 Task: In the Contact  MiaTaylor31@bloomingdales.com, schedule and save the meeting with title: 'Collaborative Discussion', Select date: '1 September, 2023', select start time: 12:00:PM. Add location in person New York with meeting description: Kindly join this meeting to understand Product Demo and Service Presentation.. Logged in from softage.1@softage.net
Action: Mouse moved to (107, 74)
Screenshot: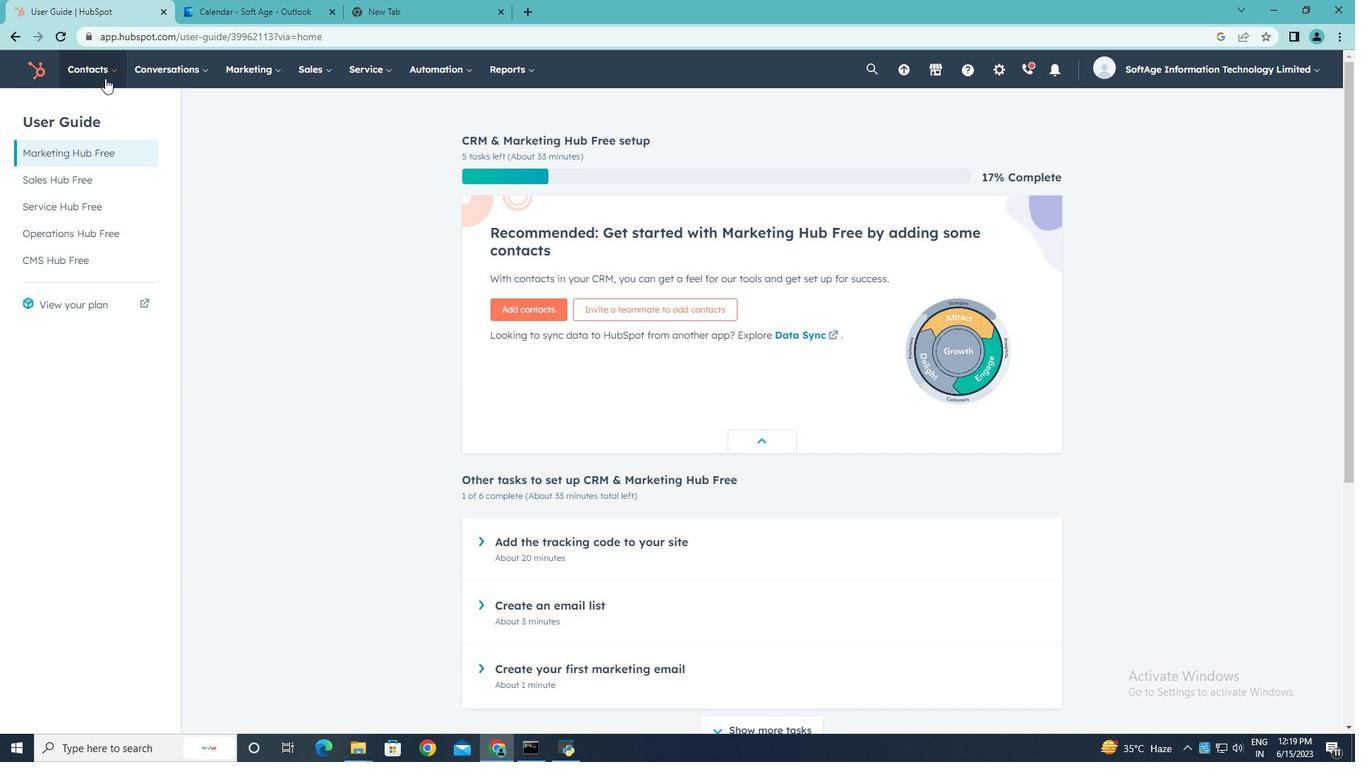 
Action: Mouse pressed left at (107, 74)
Screenshot: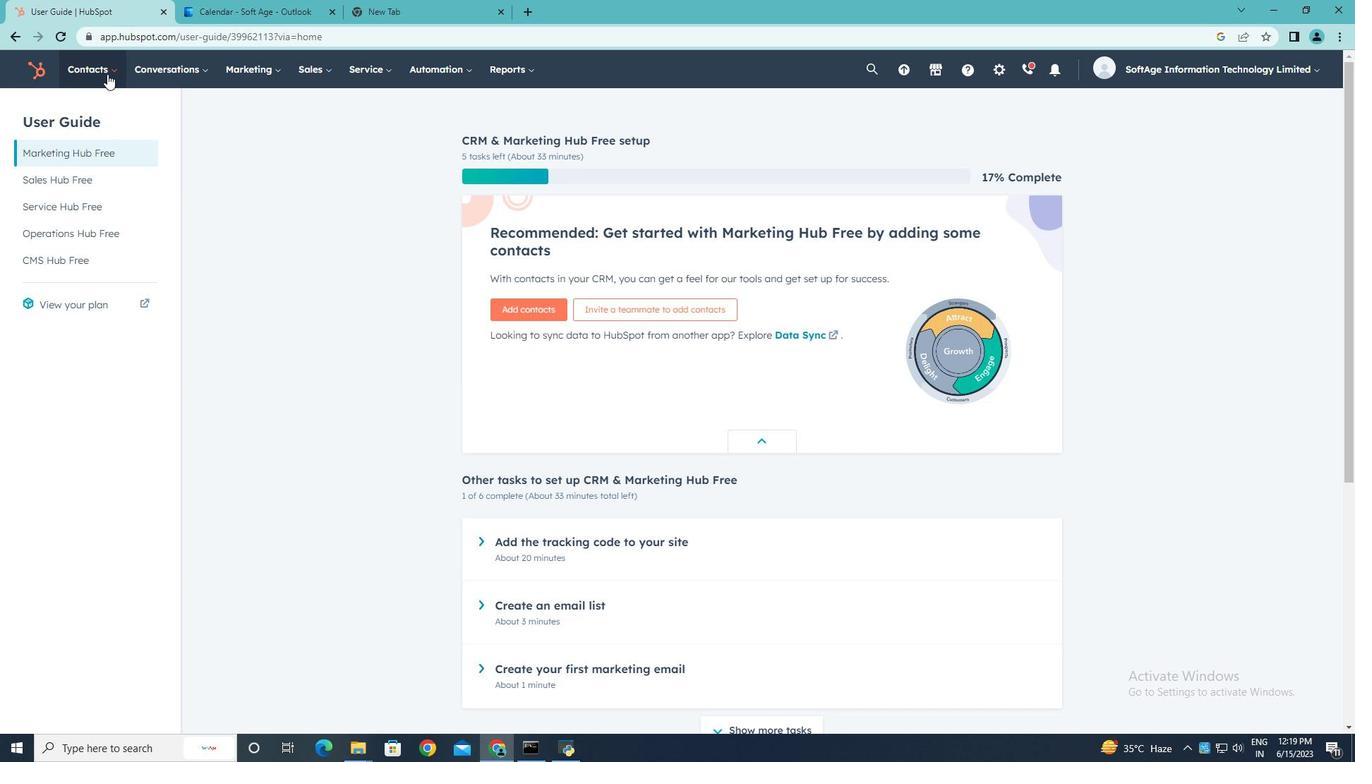 
Action: Mouse moved to (100, 114)
Screenshot: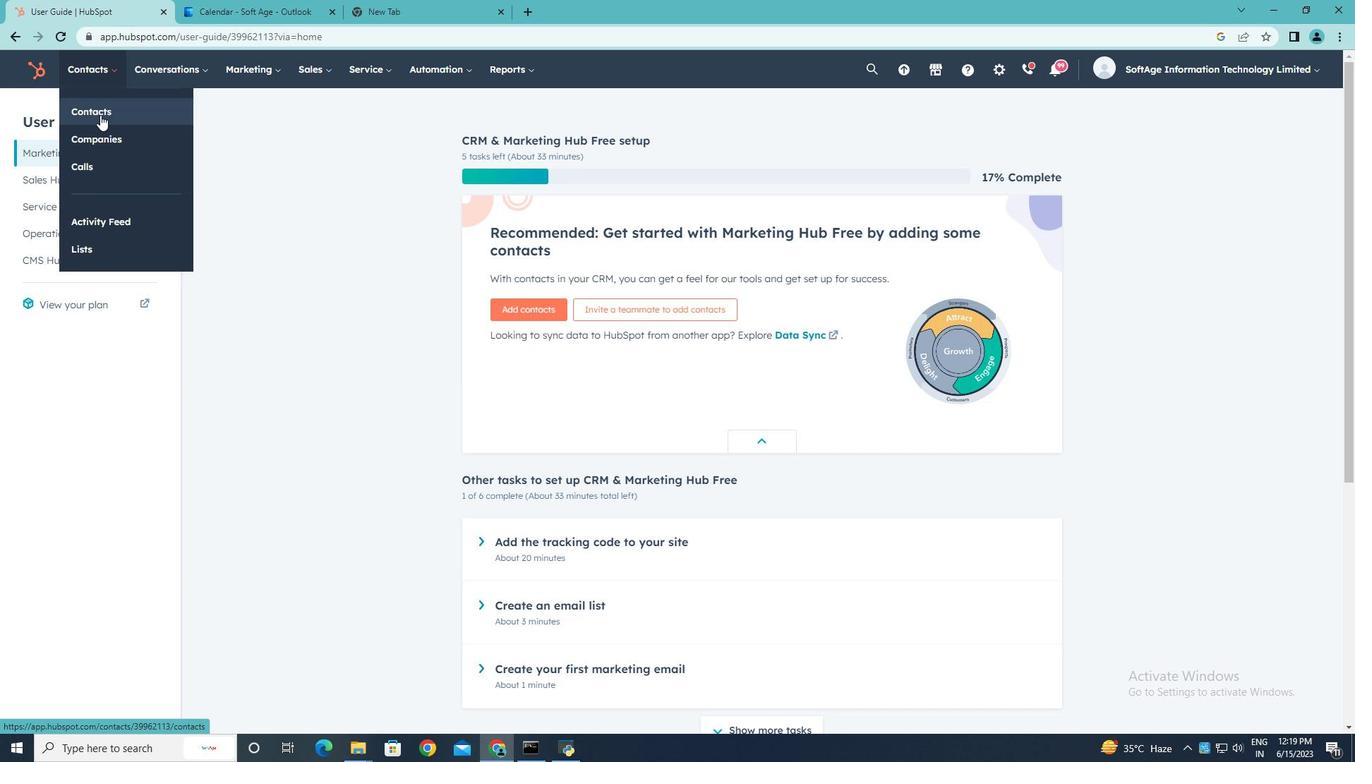 
Action: Mouse pressed left at (100, 114)
Screenshot: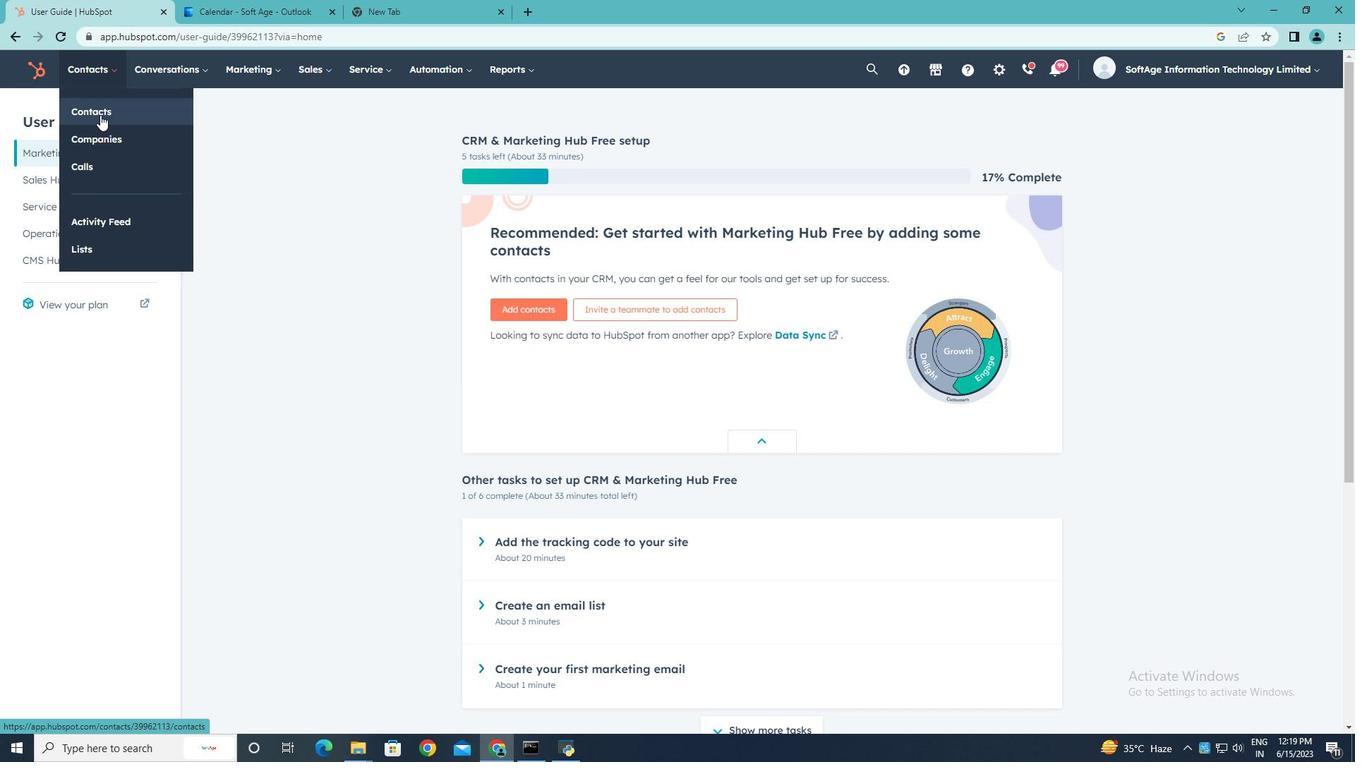 
Action: Mouse moved to (84, 229)
Screenshot: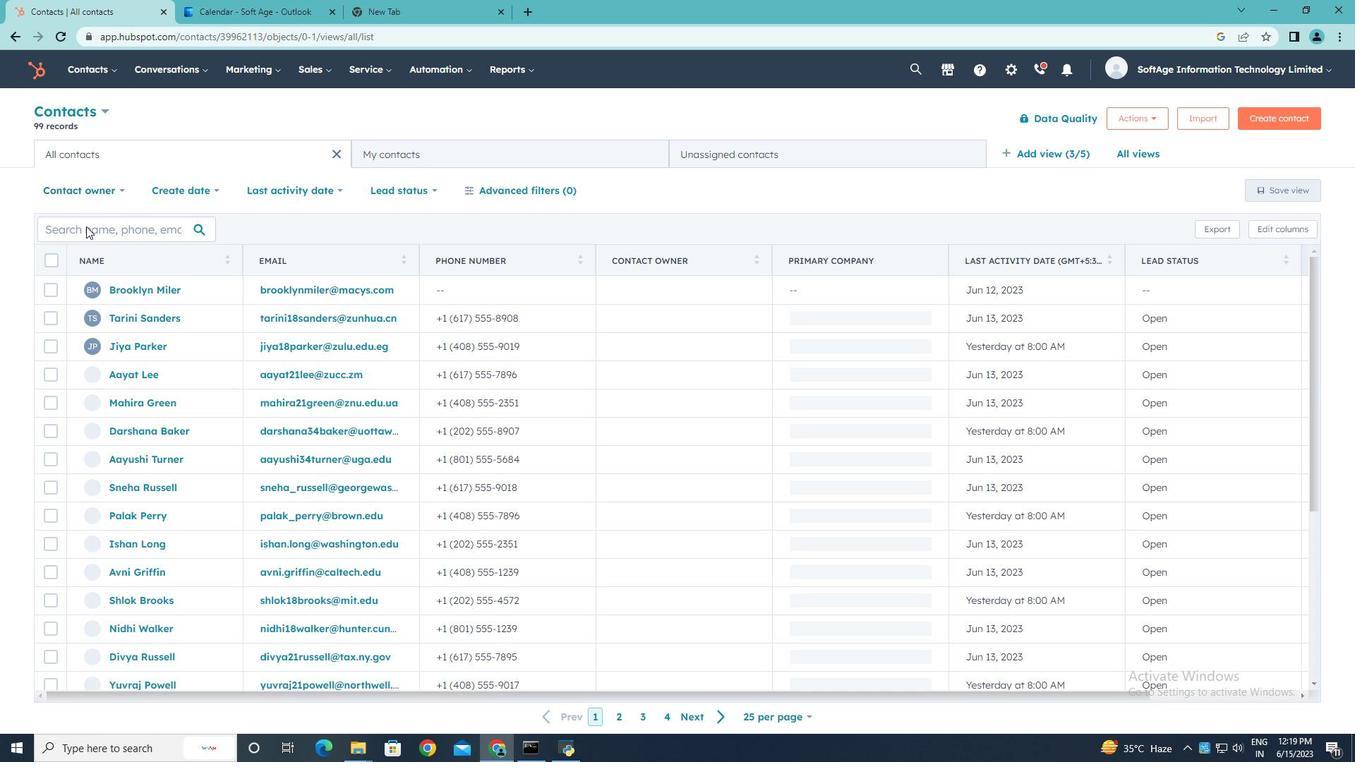 
Action: Mouse pressed left at (84, 229)
Screenshot: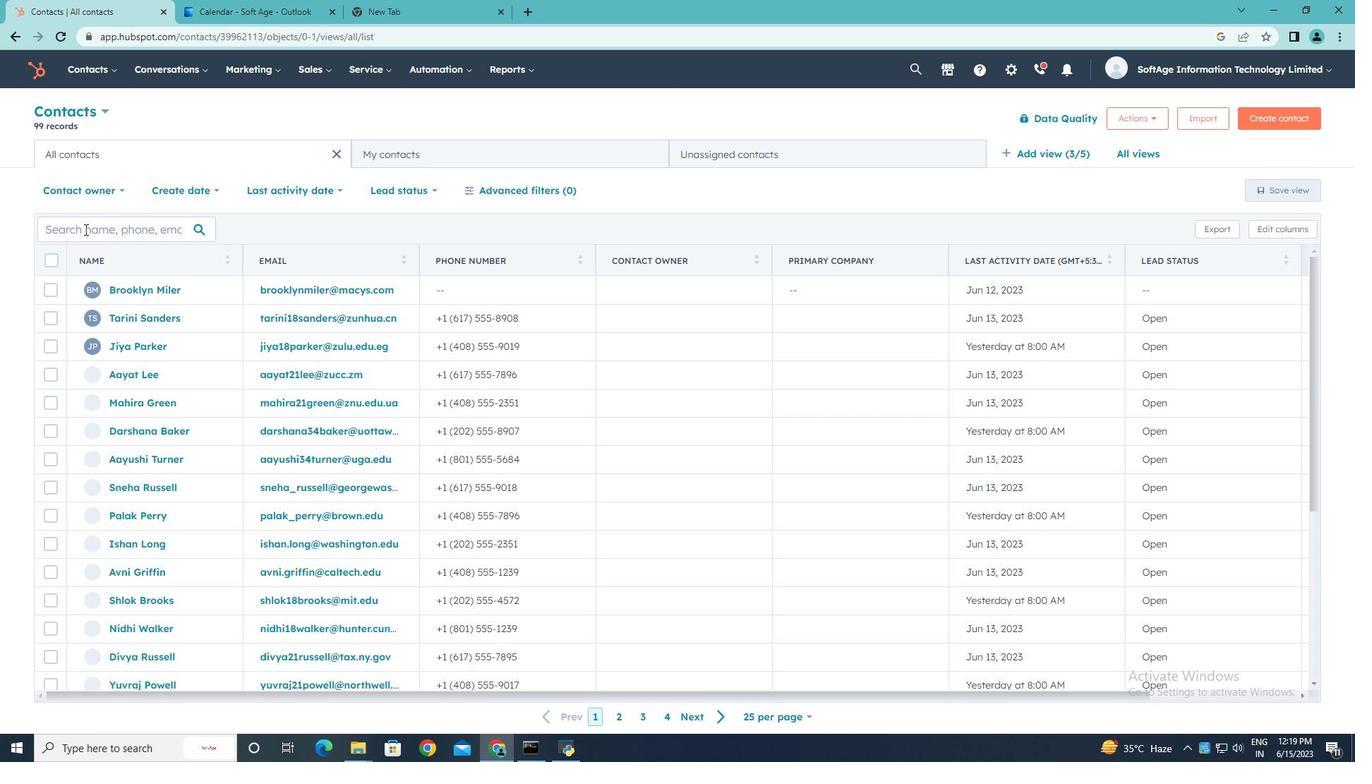 
Action: Mouse moved to (84, 229)
Screenshot: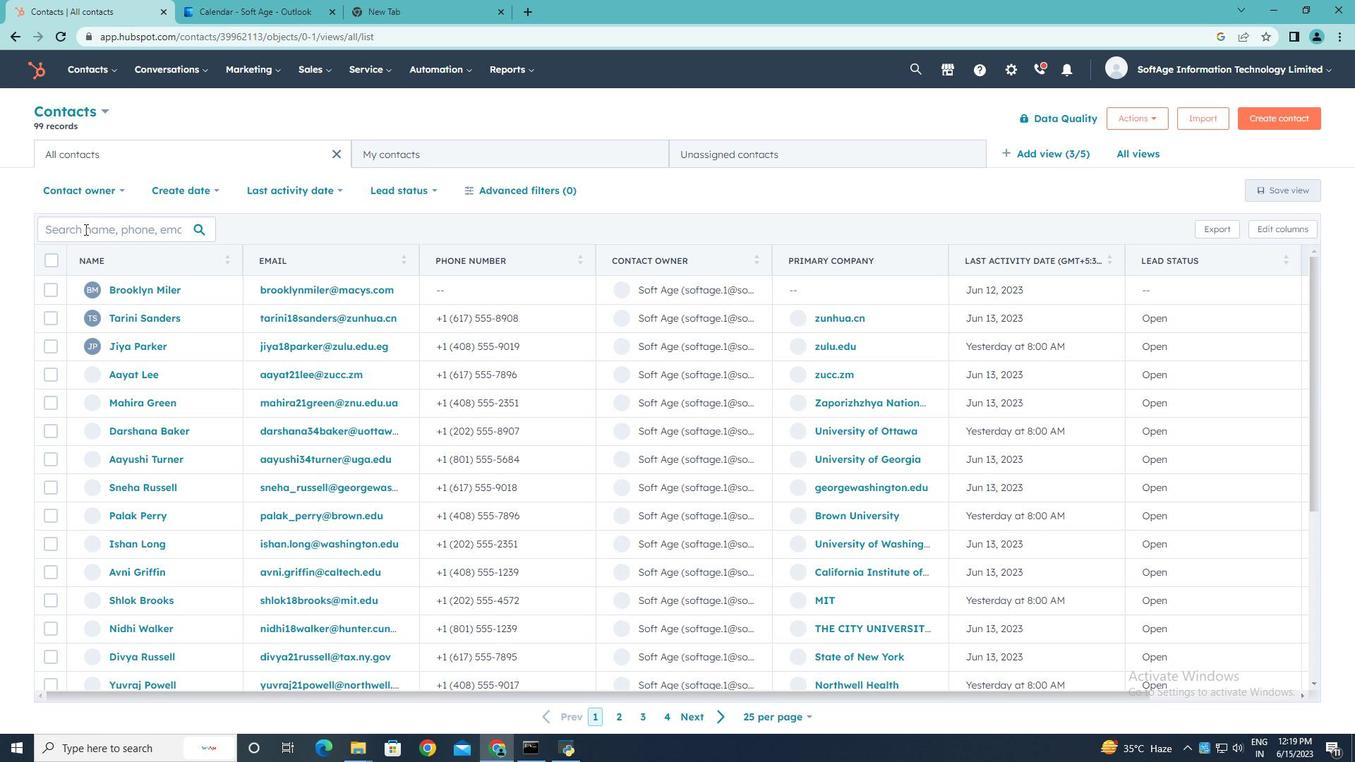 
Action: Key pressed <Key.shift>Mia<Key.shift><Key.shift><Key.shift><Key.shift><Key.shift>Taylor31<Key.shift>@bloomingdales.com
Screenshot: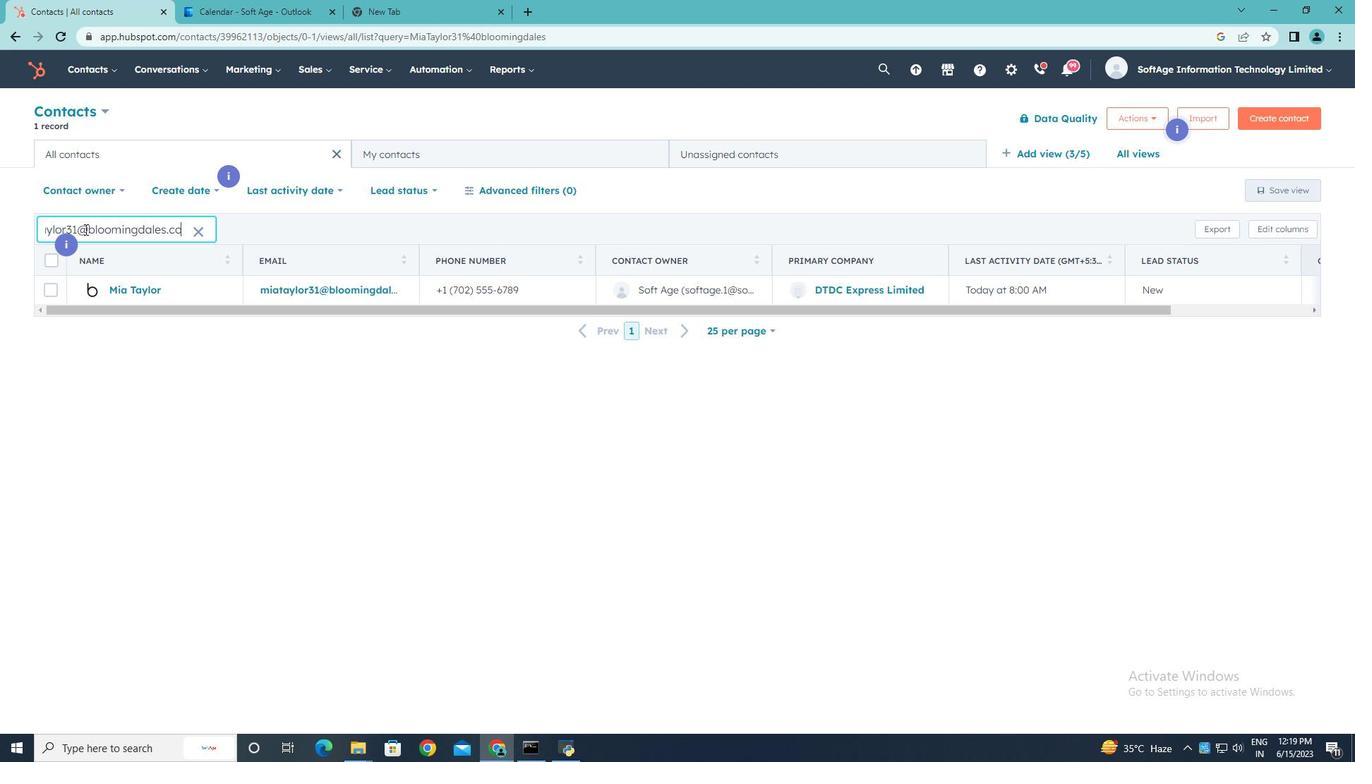 
Action: Mouse moved to (120, 287)
Screenshot: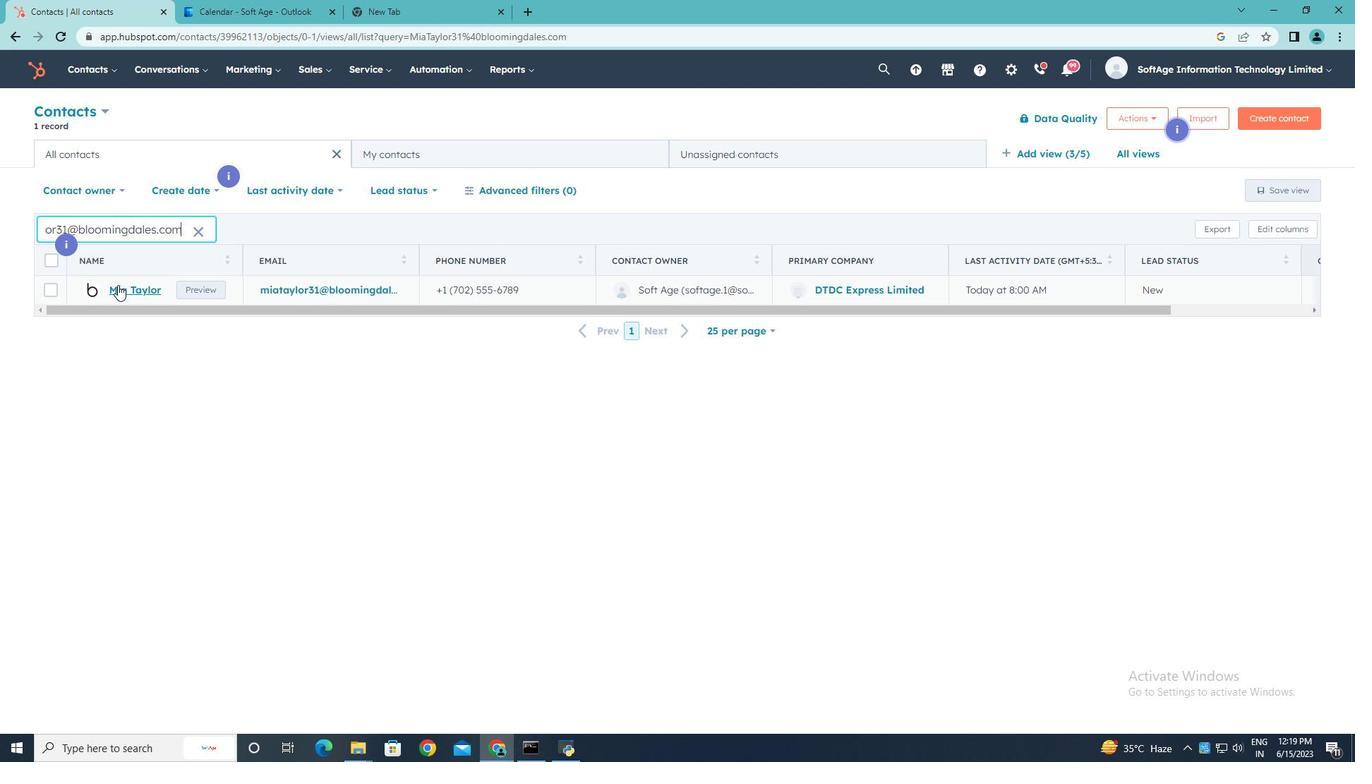 
Action: Mouse pressed left at (120, 287)
Screenshot: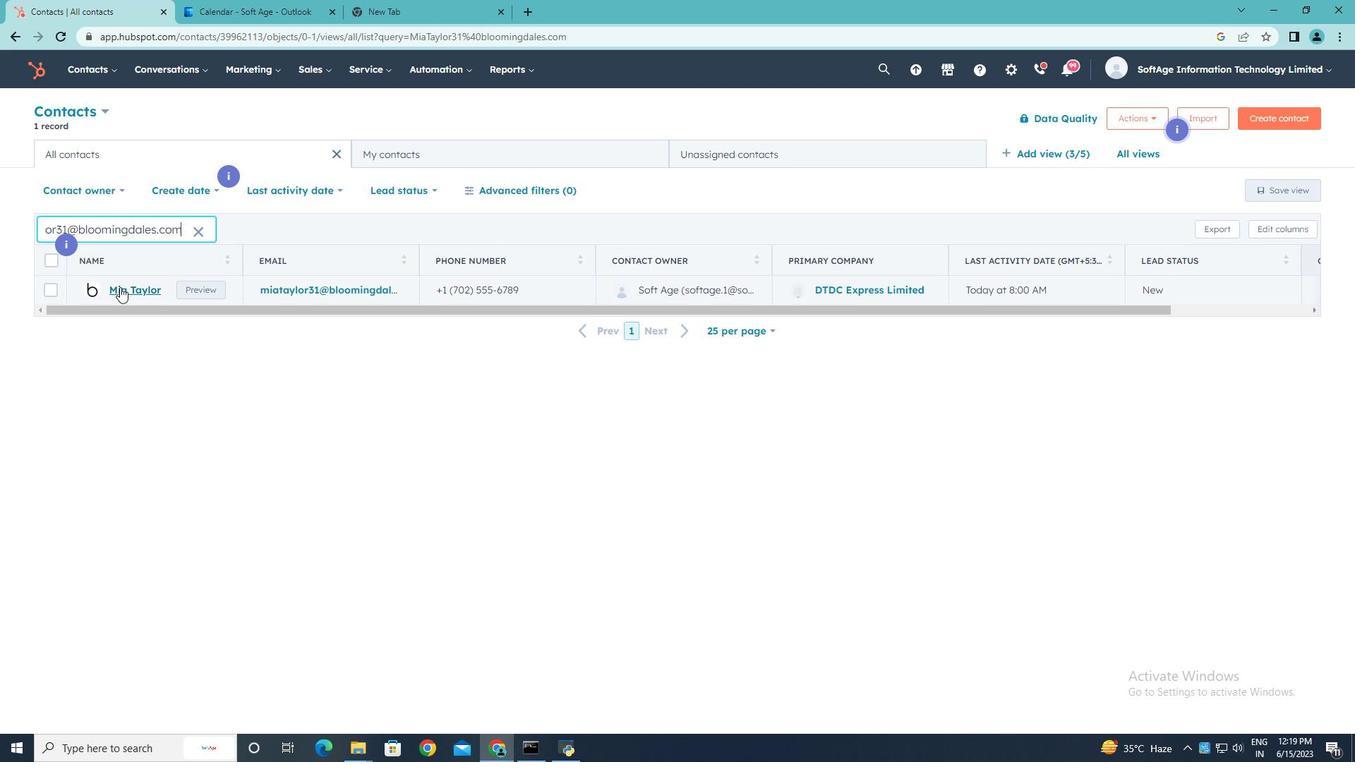 
Action: Mouse moved to (232, 233)
Screenshot: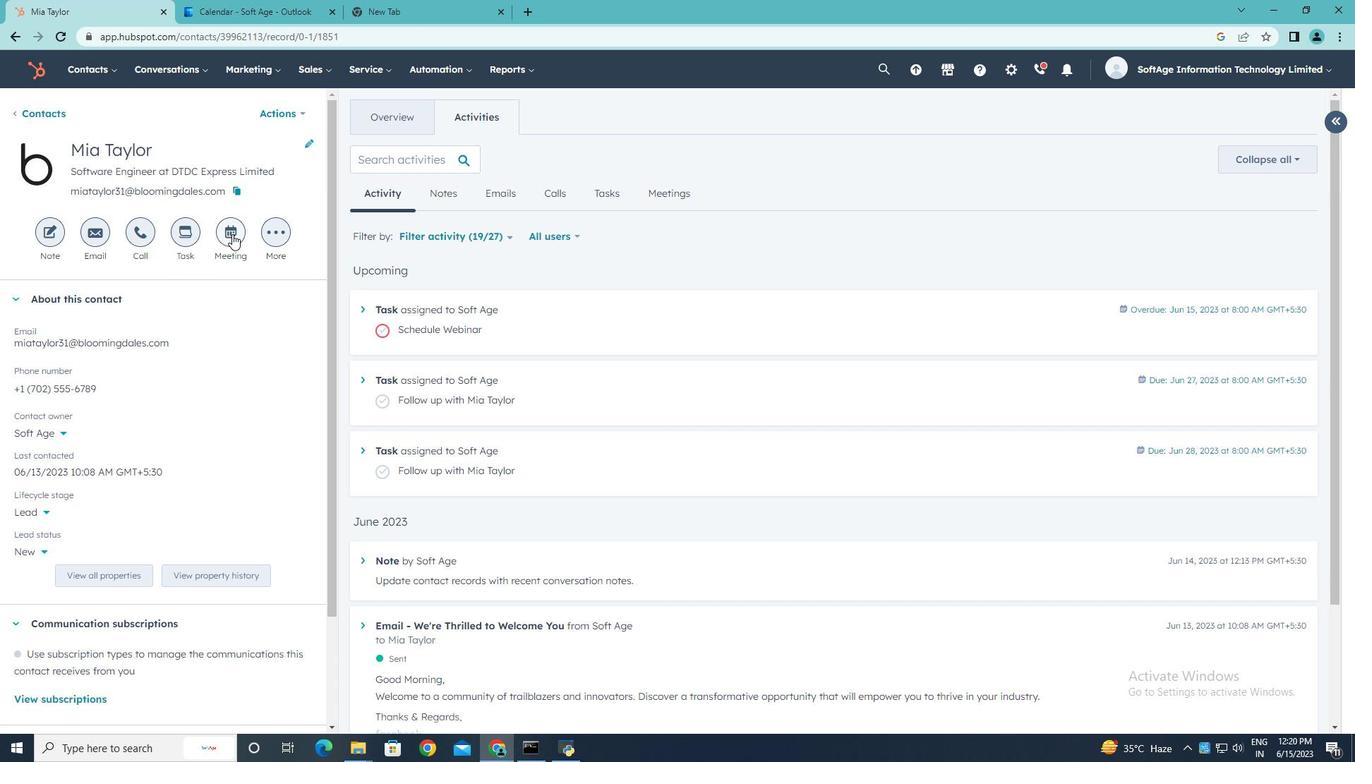 
Action: Mouse pressed left at (232, 233)
Screenshot: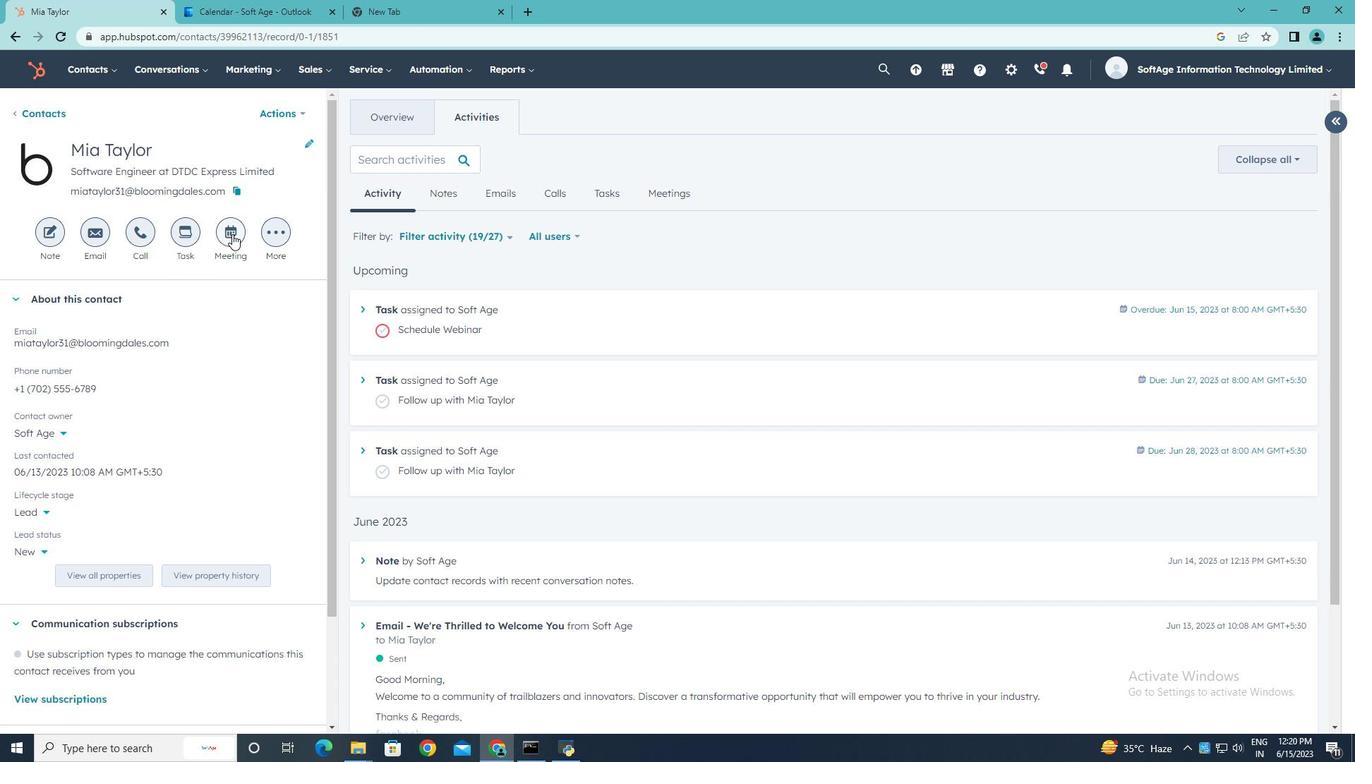 
Action: Mouse moved to (231, 233)
Screenshot: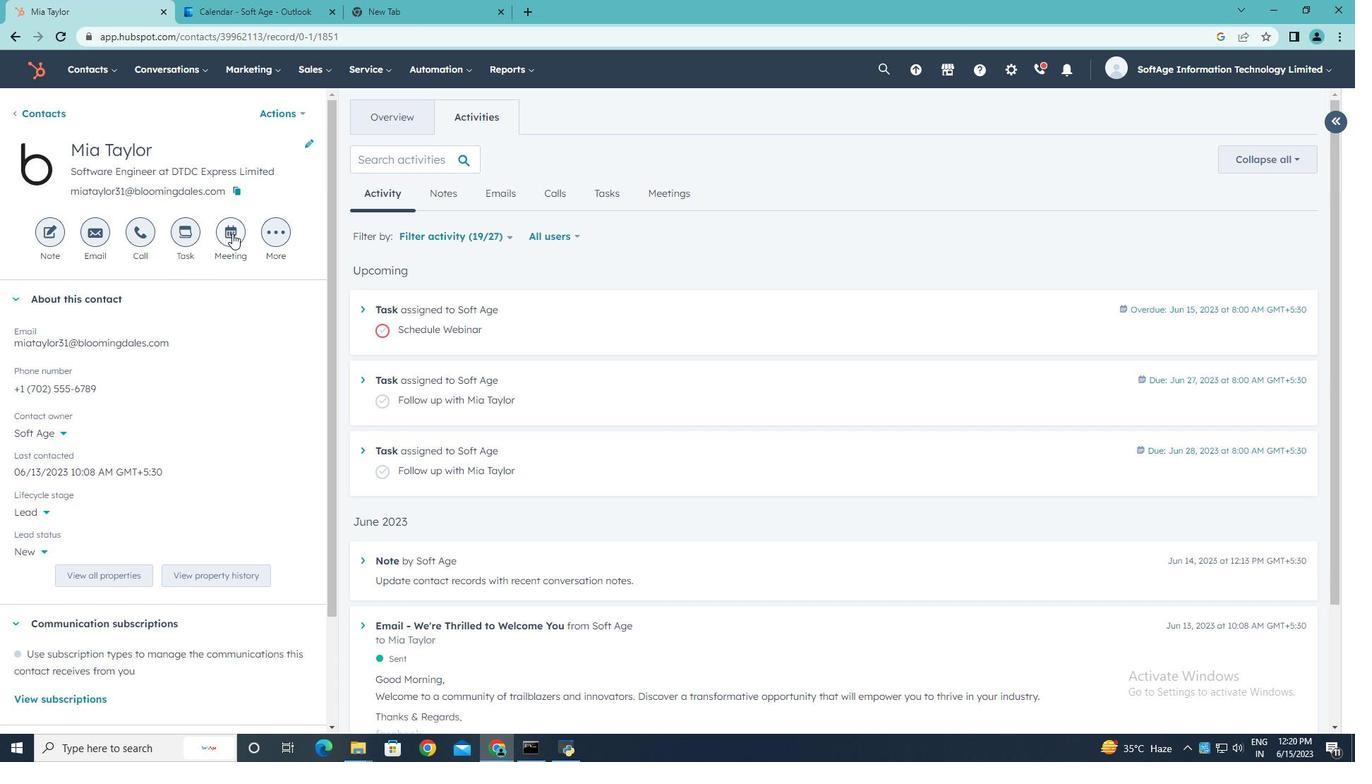 
Action: Key pressed <Key.shift>Collaborative<Key.space><Key.shift>Discussion.
Screenshot: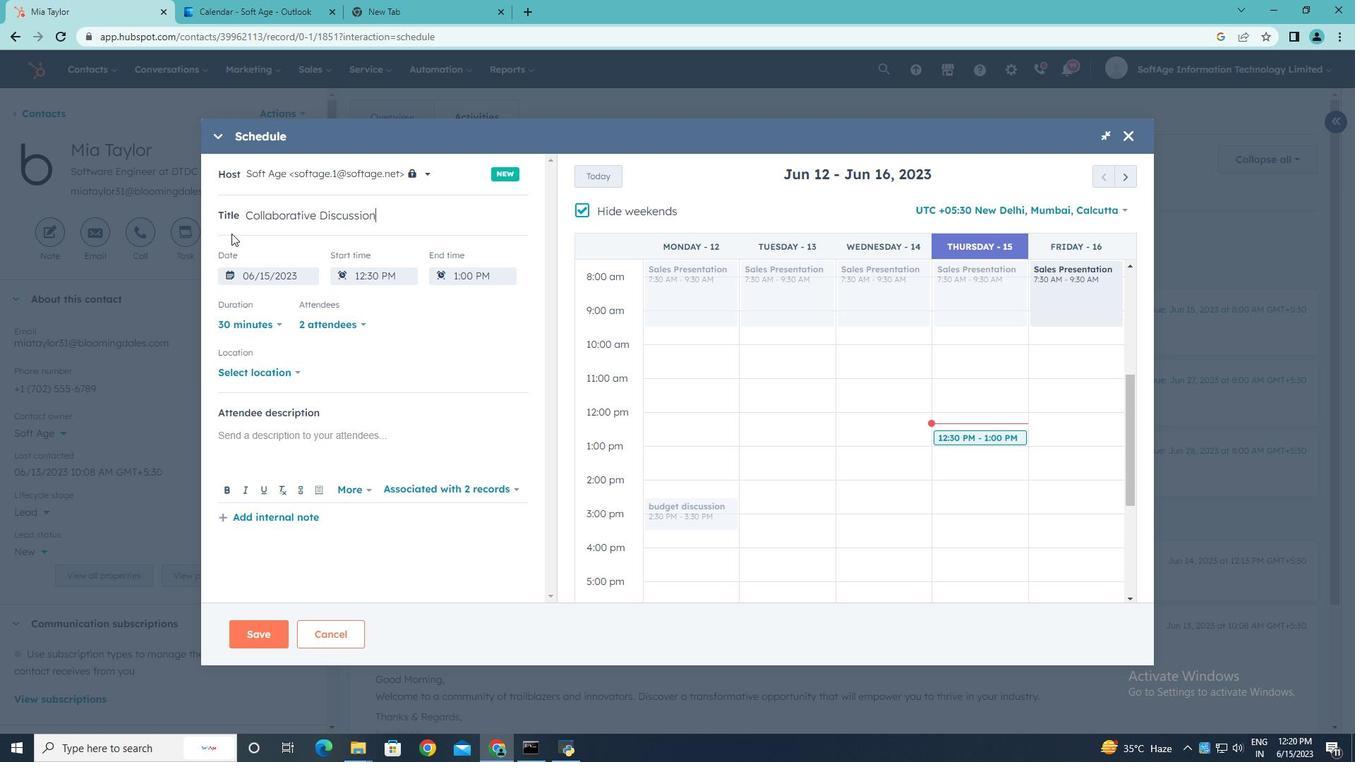 
Action: Mouse moved to (583, 213)
Screenshot: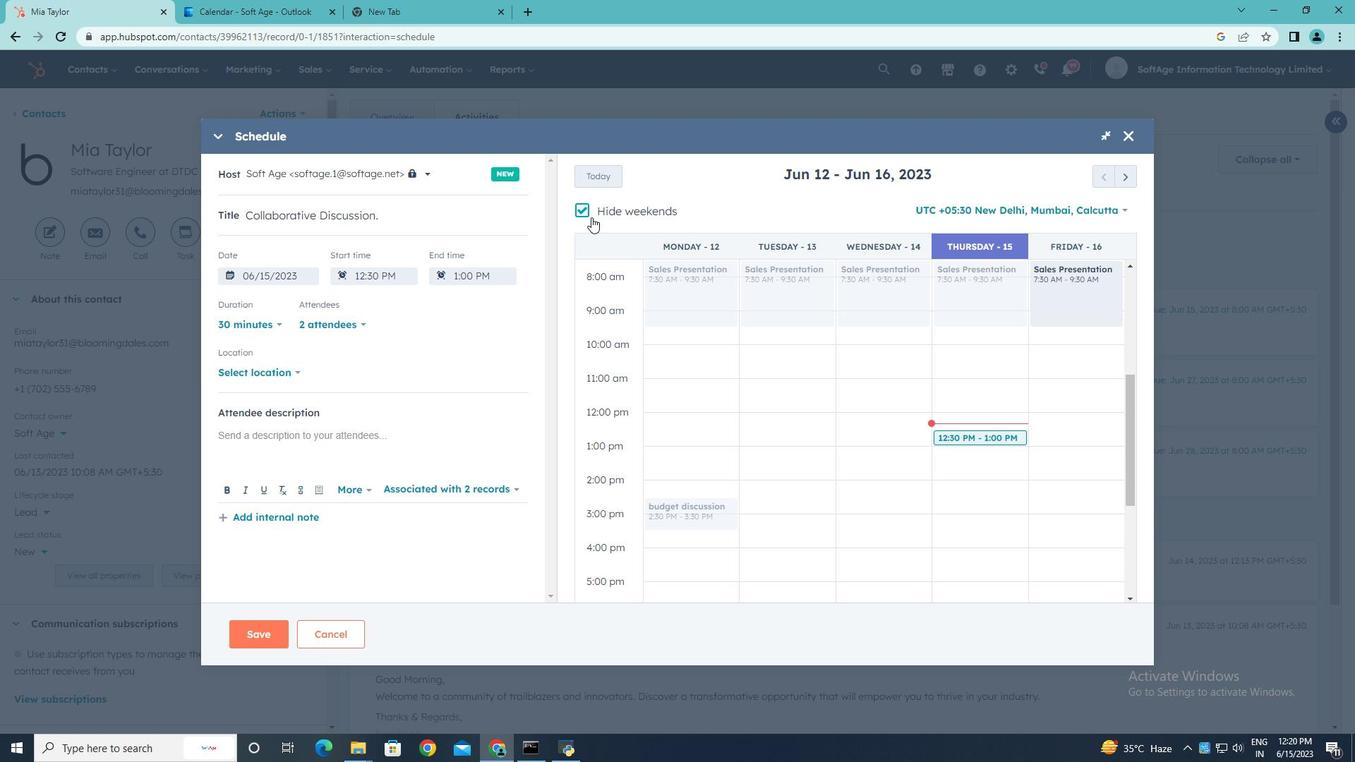 
Action: Mouse pressed left at (583, 213)
Screenshot: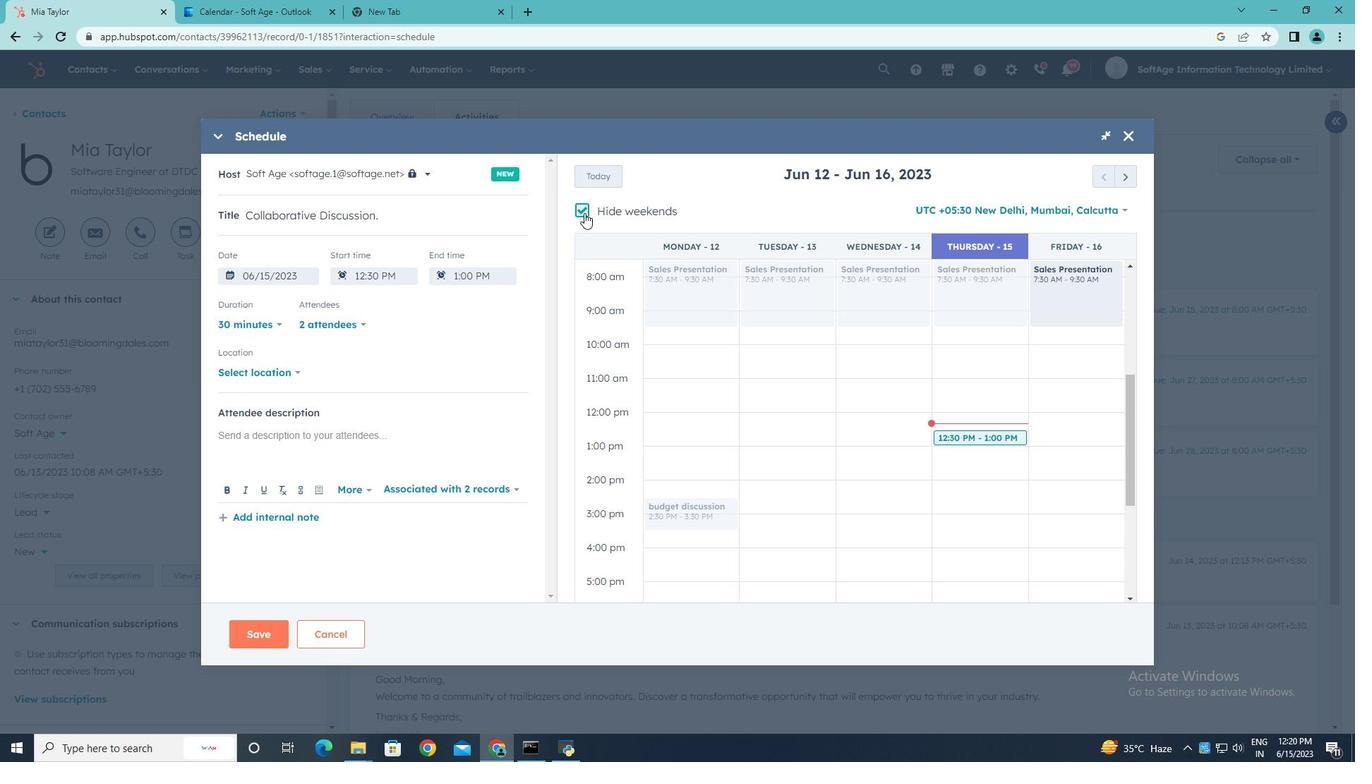 
Action: Mouse moved to (1124, 177)
Screenshot: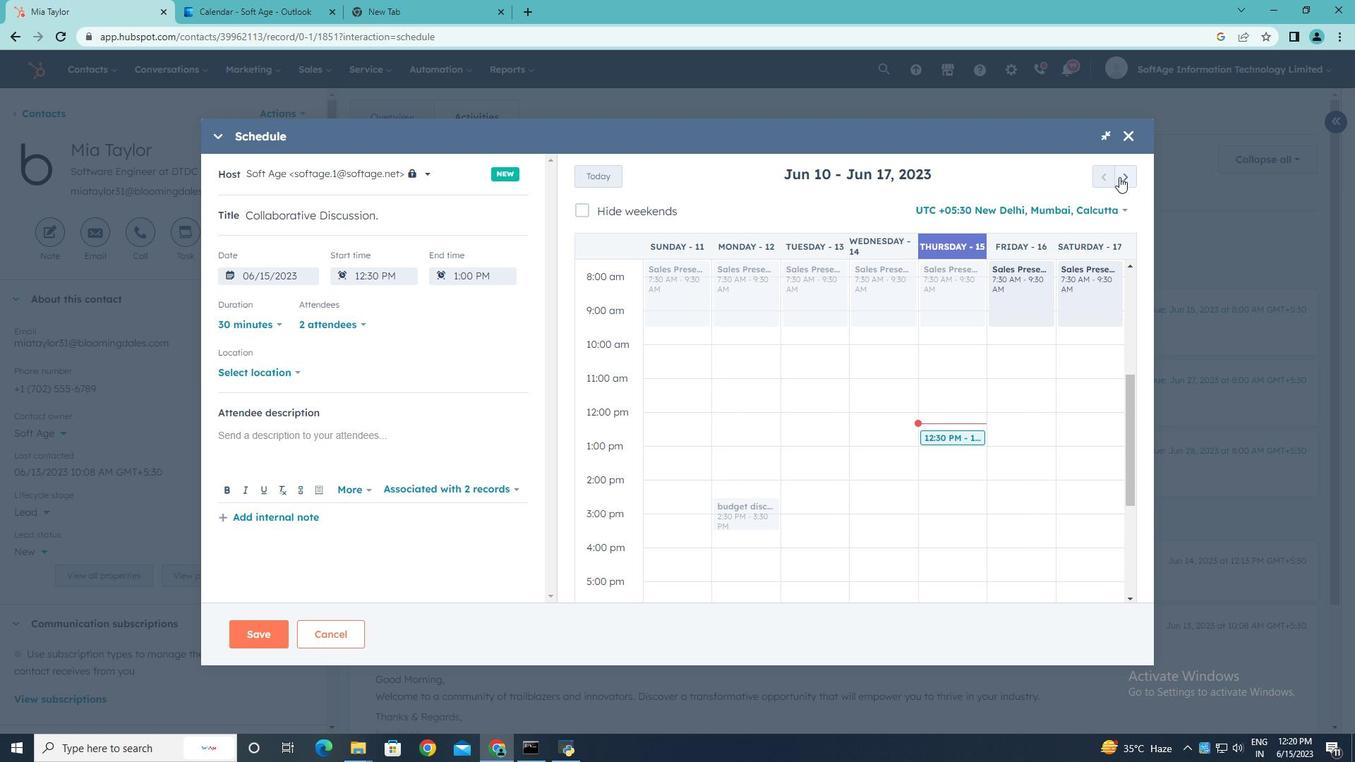 
Action: Mouse pressed left at (1124, 177)
Screenshot: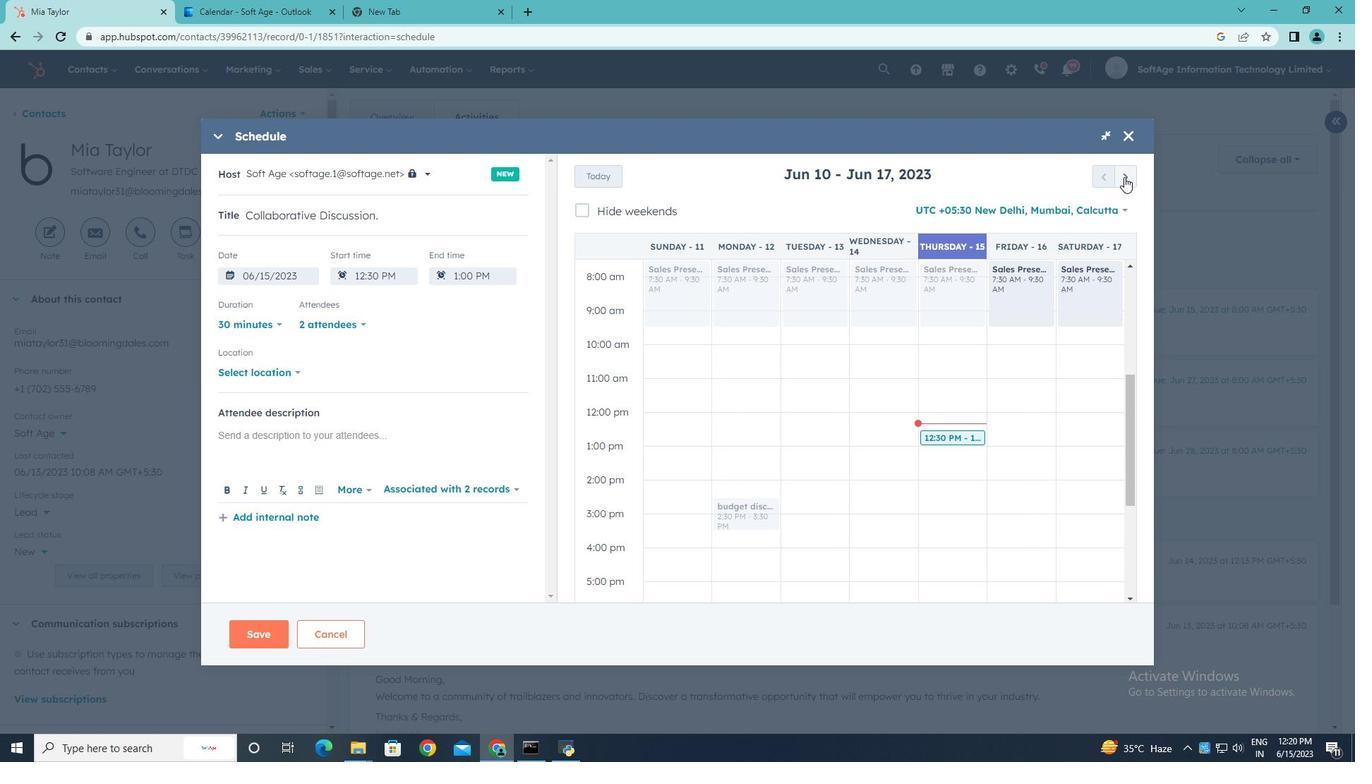 
Action: Mouse pressed left at (1124, 177)
Screenshot: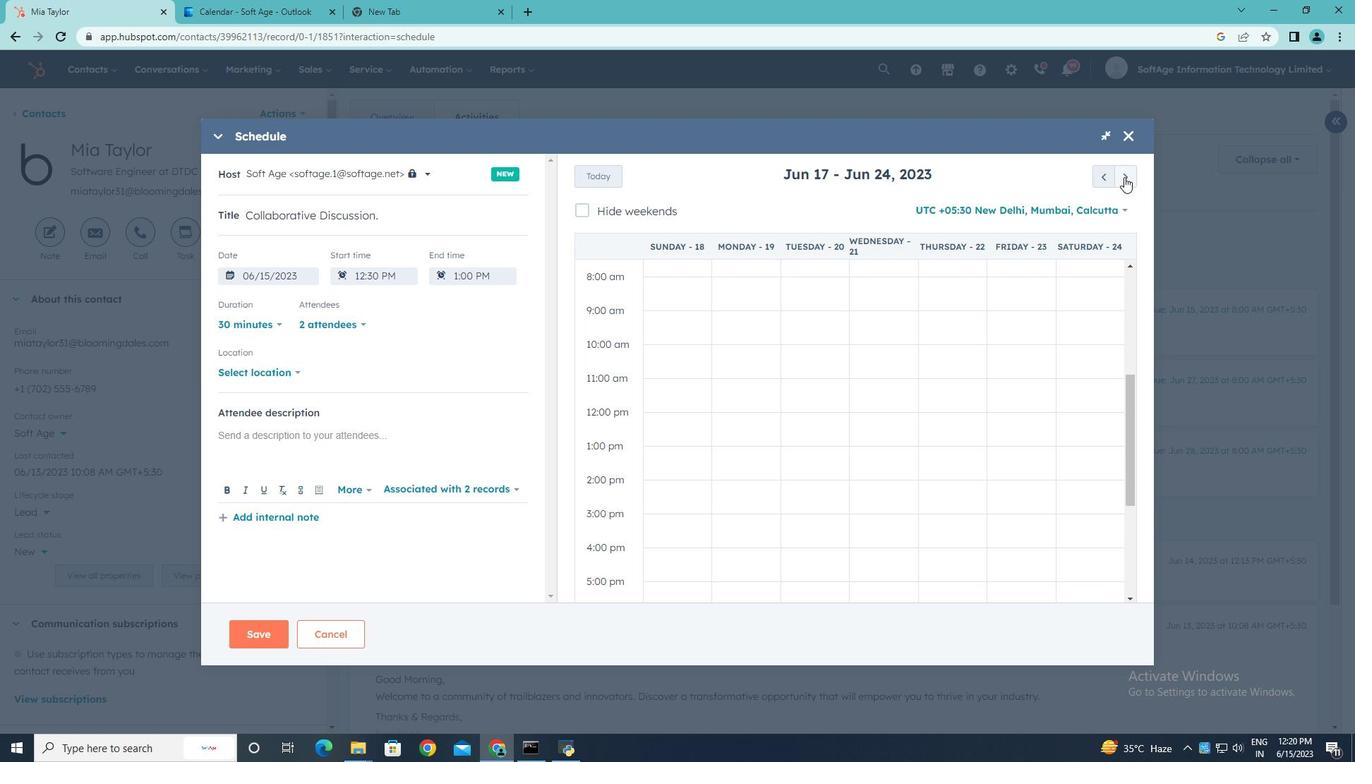 
Action: Mouse pressed left at (1124, 177)
Screenshot: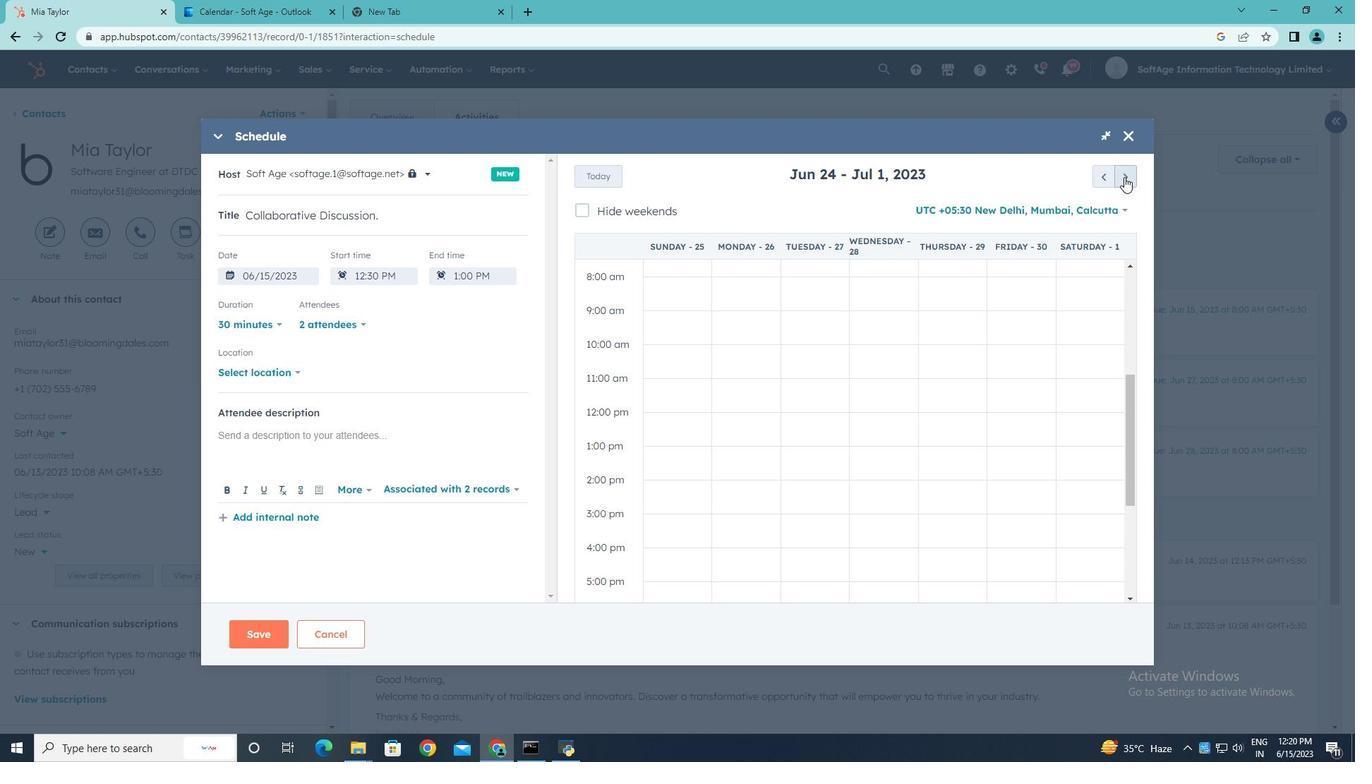 
Action: Mouse pressed left at (1124, 177)
Screenshot: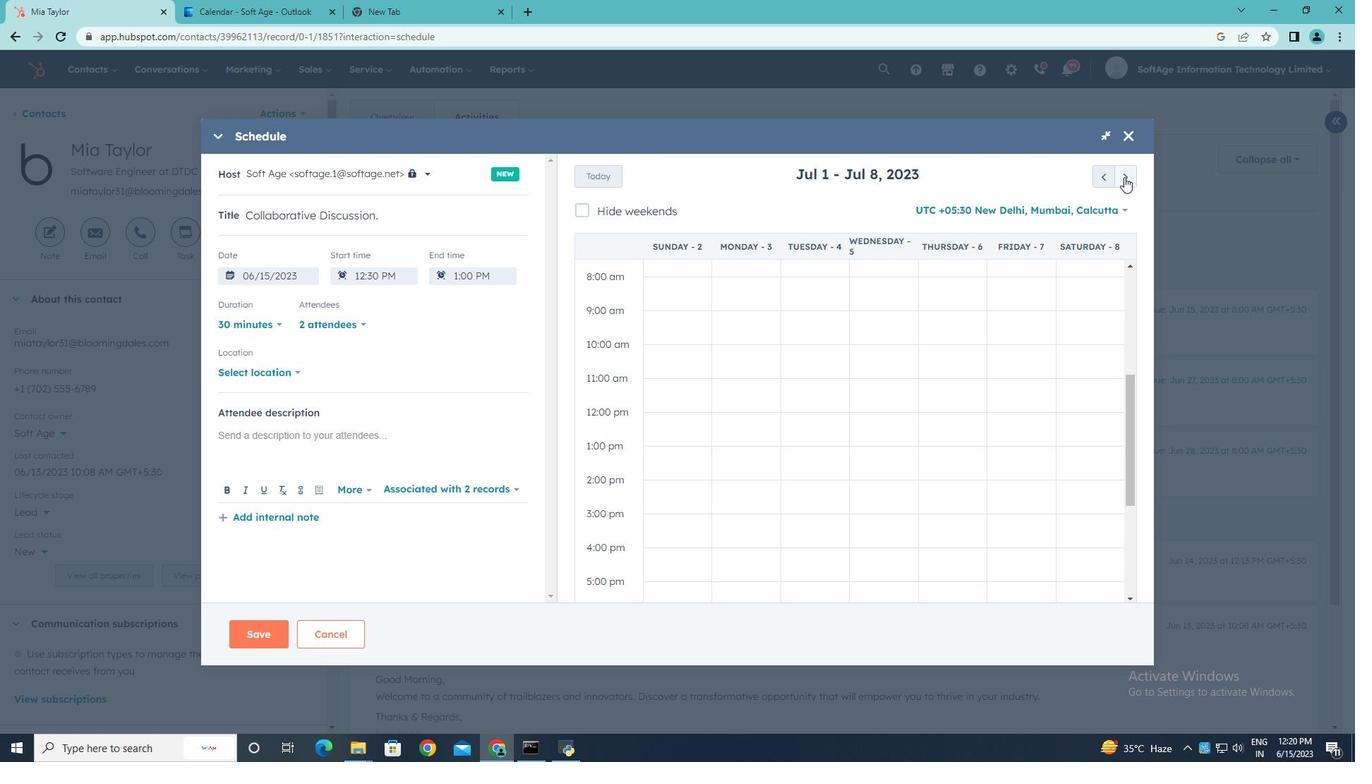 
Action: Mouse pressed left at (1124, 177)
Screenshot: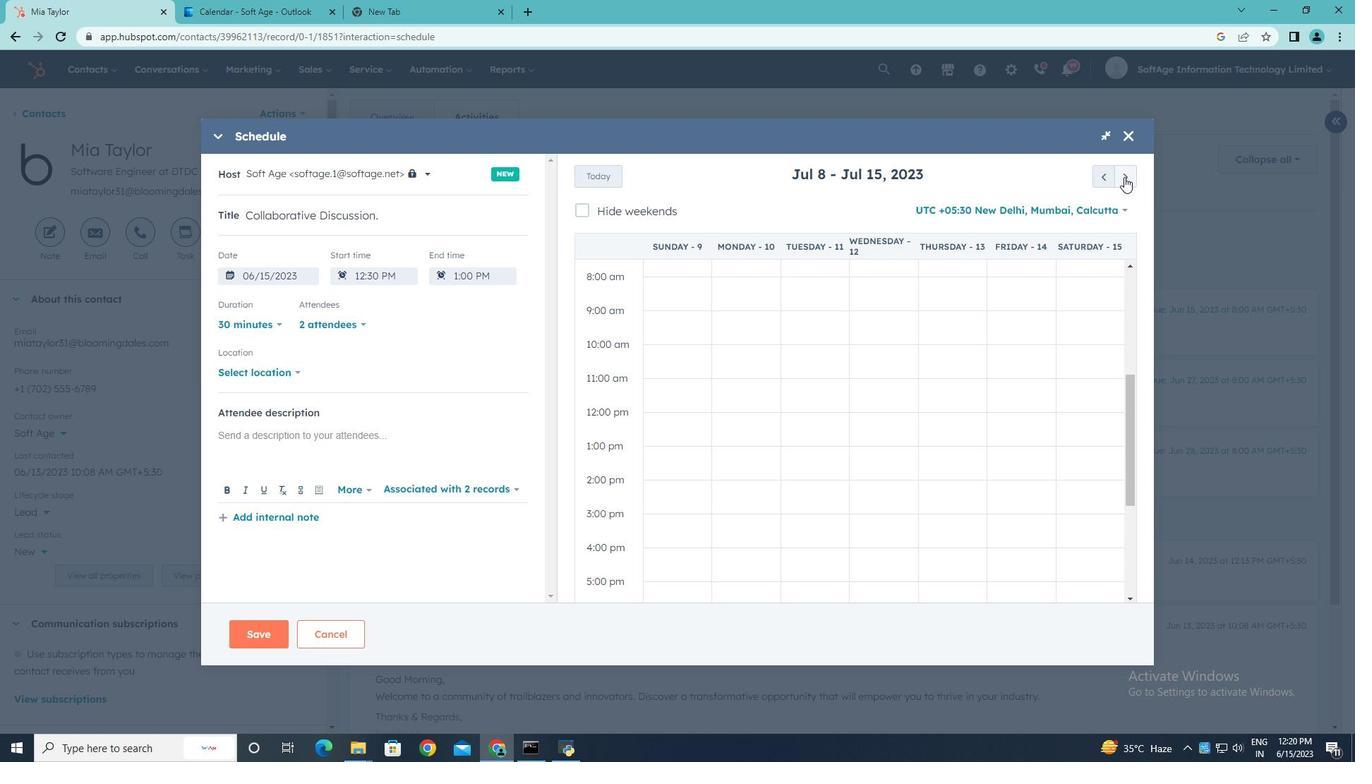 
Action: Mouse pressed left at (1124, 177)
Screenshot: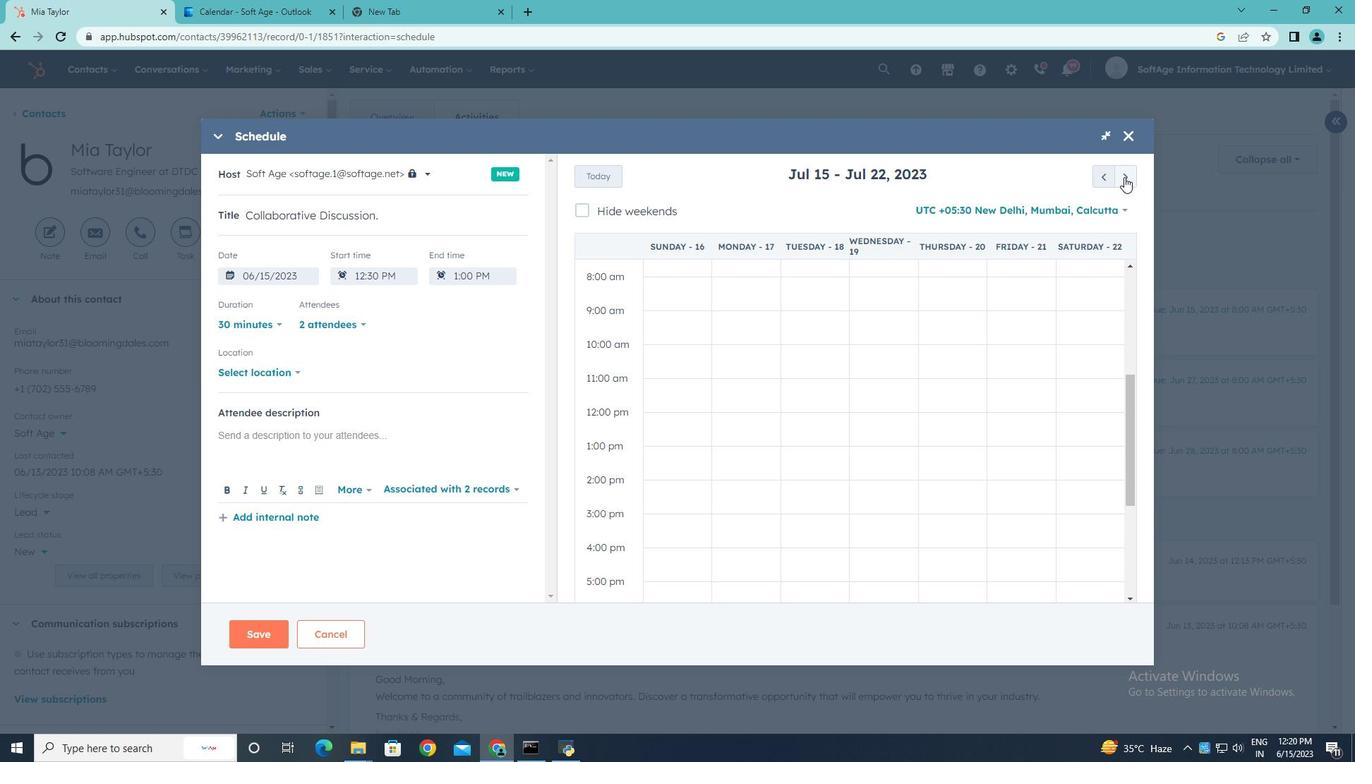
Action: Mouse pressed left at (1124, 177)
Screenshot: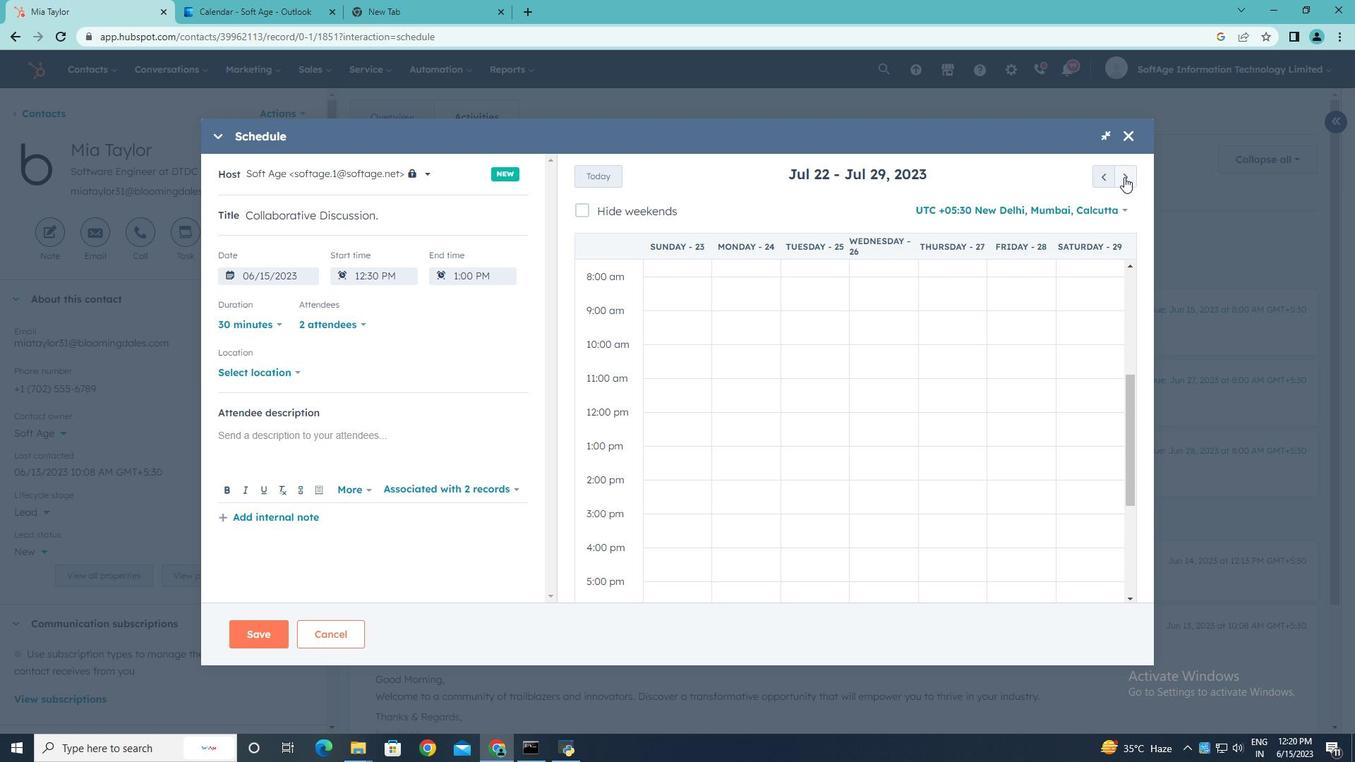 
Action: Mouse pressed left at (1124, 177)
Screenshot: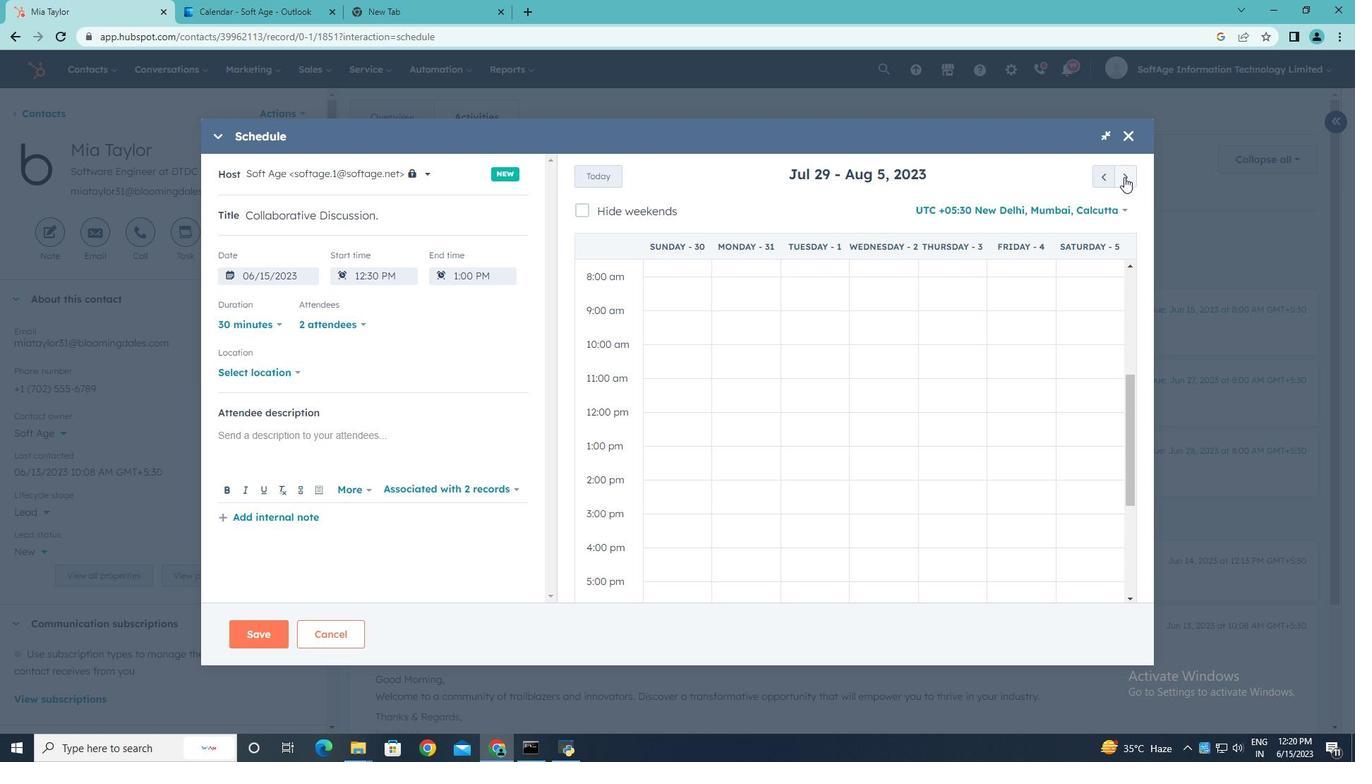 
Action: Mouse pressed left at (1124, 177)
Screenshot: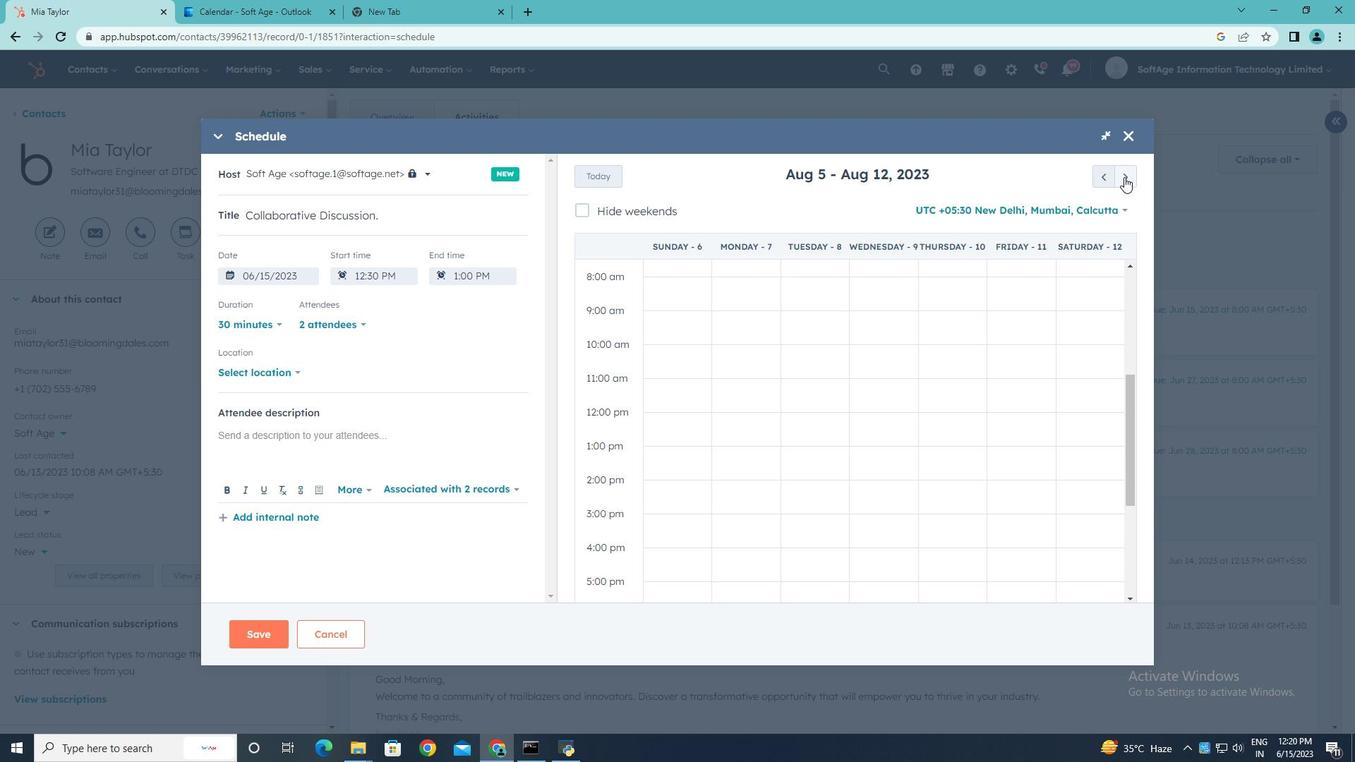 
Action: Mouse pressed left at (1124, 177)
Screenshot: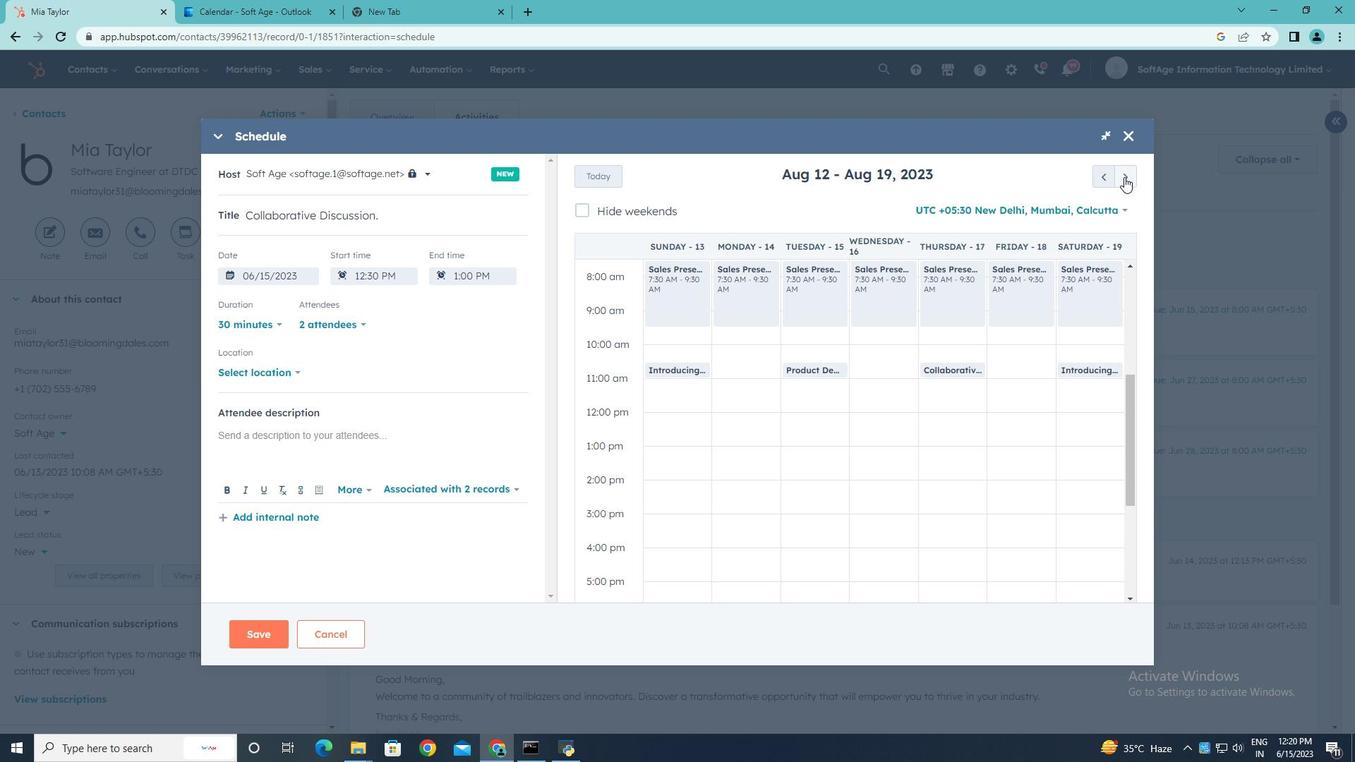 
Action: Mouse pressed left at (1124, 177)
Screenshot: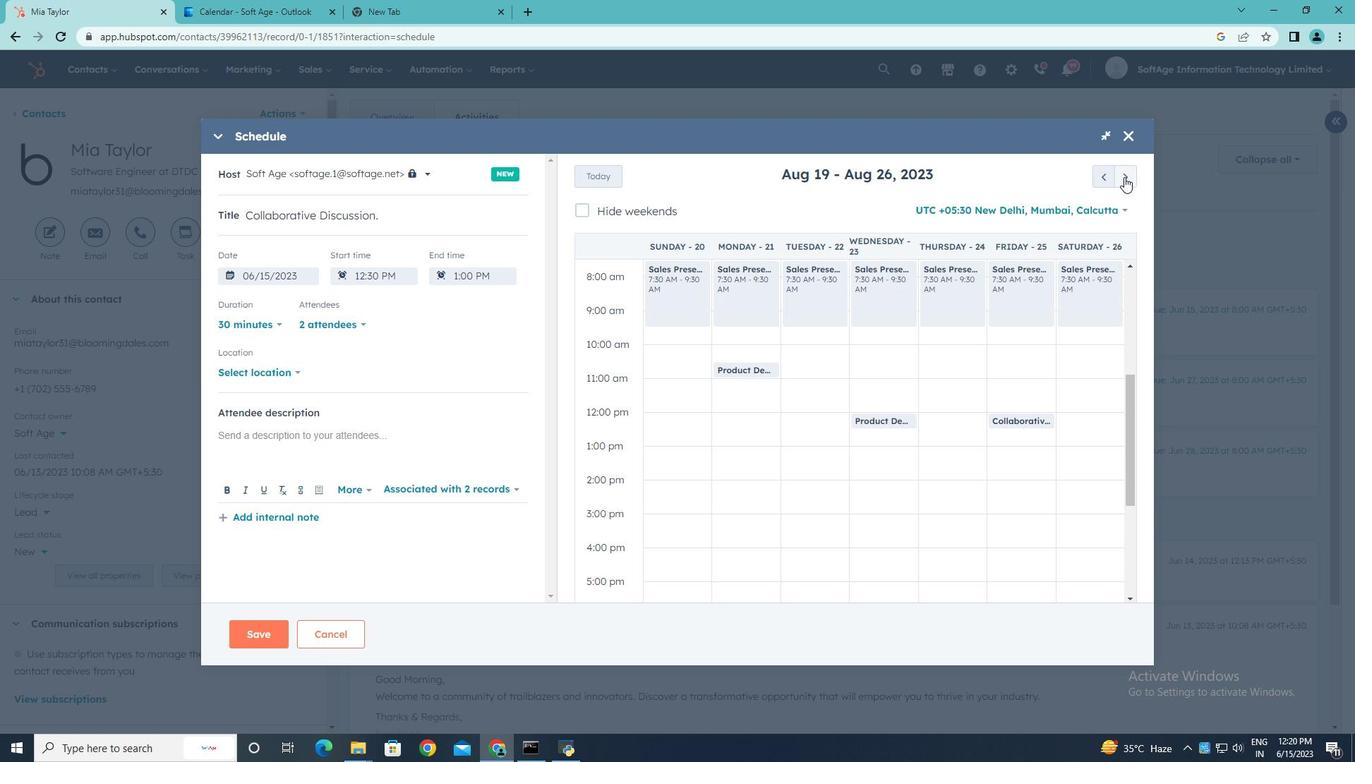 
Action: Mouse moved to (1003, 420)
Screenshot: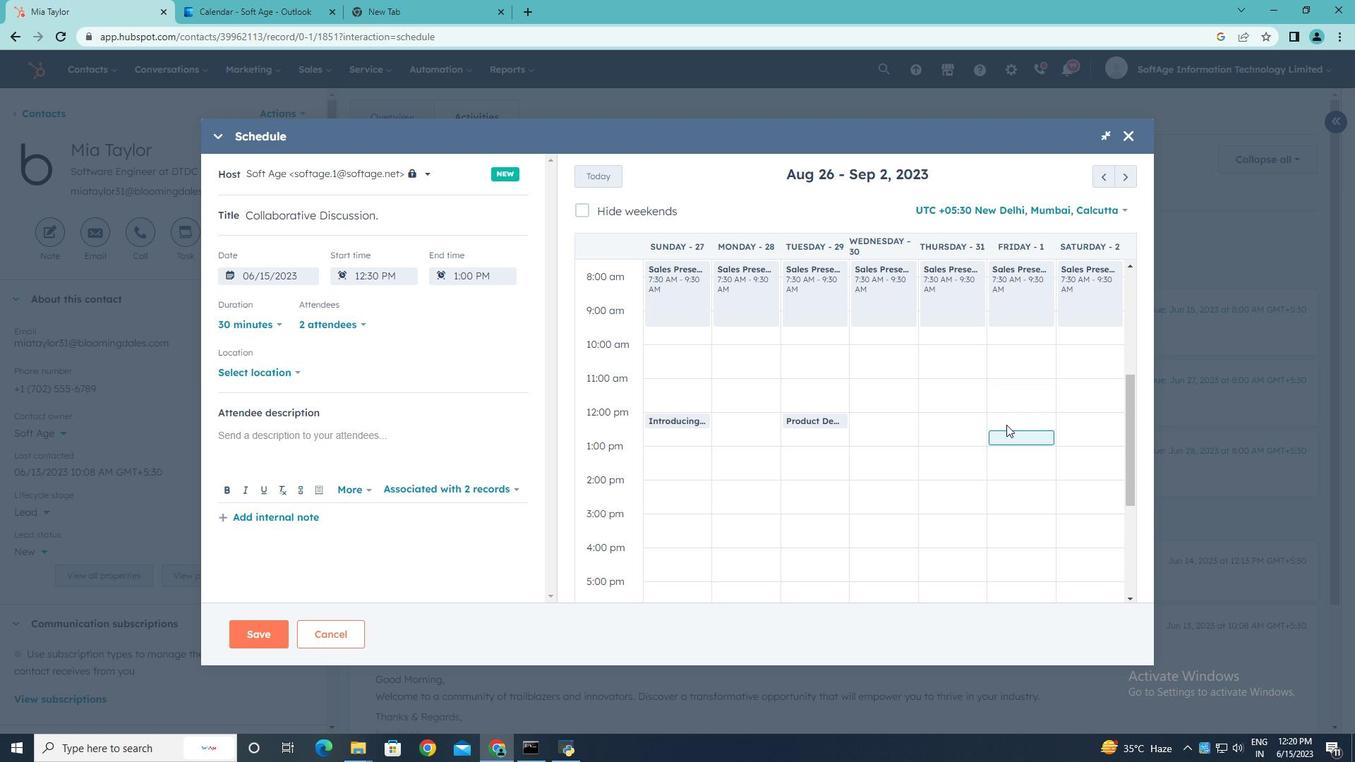 
Action: Mouse pressed left at (1003, 420)
Screenshot: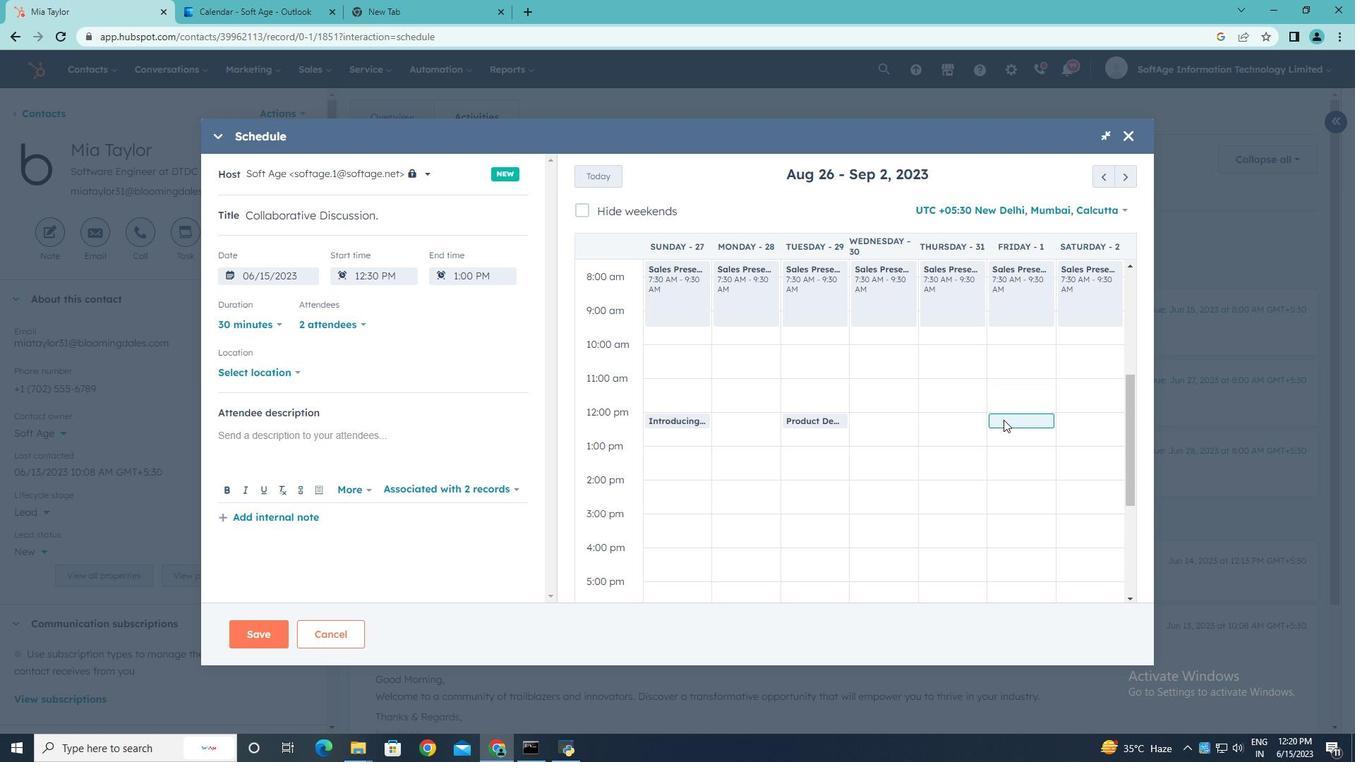 
Action: Mouse moved to (295, 372)
Screenshot: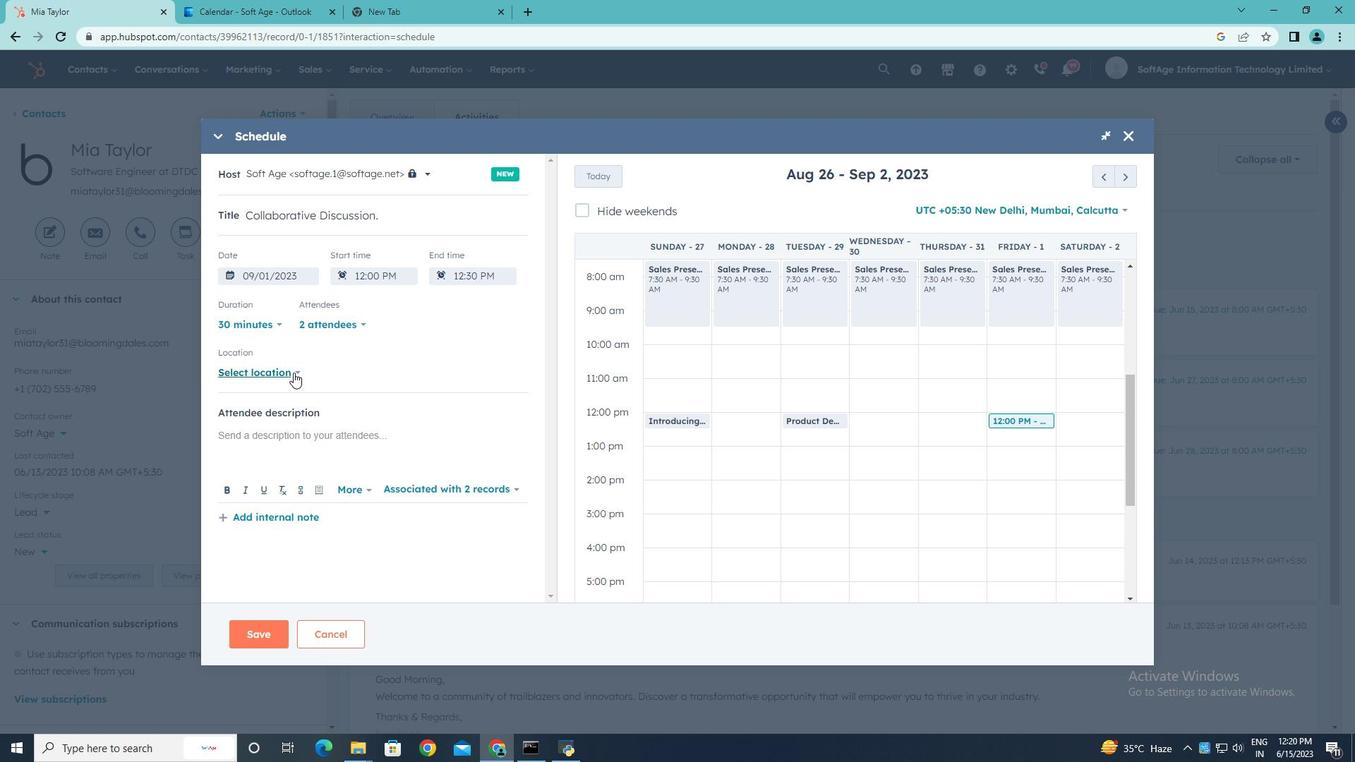 
Action: Mouse pressed left at (295, 372)
Screenshot: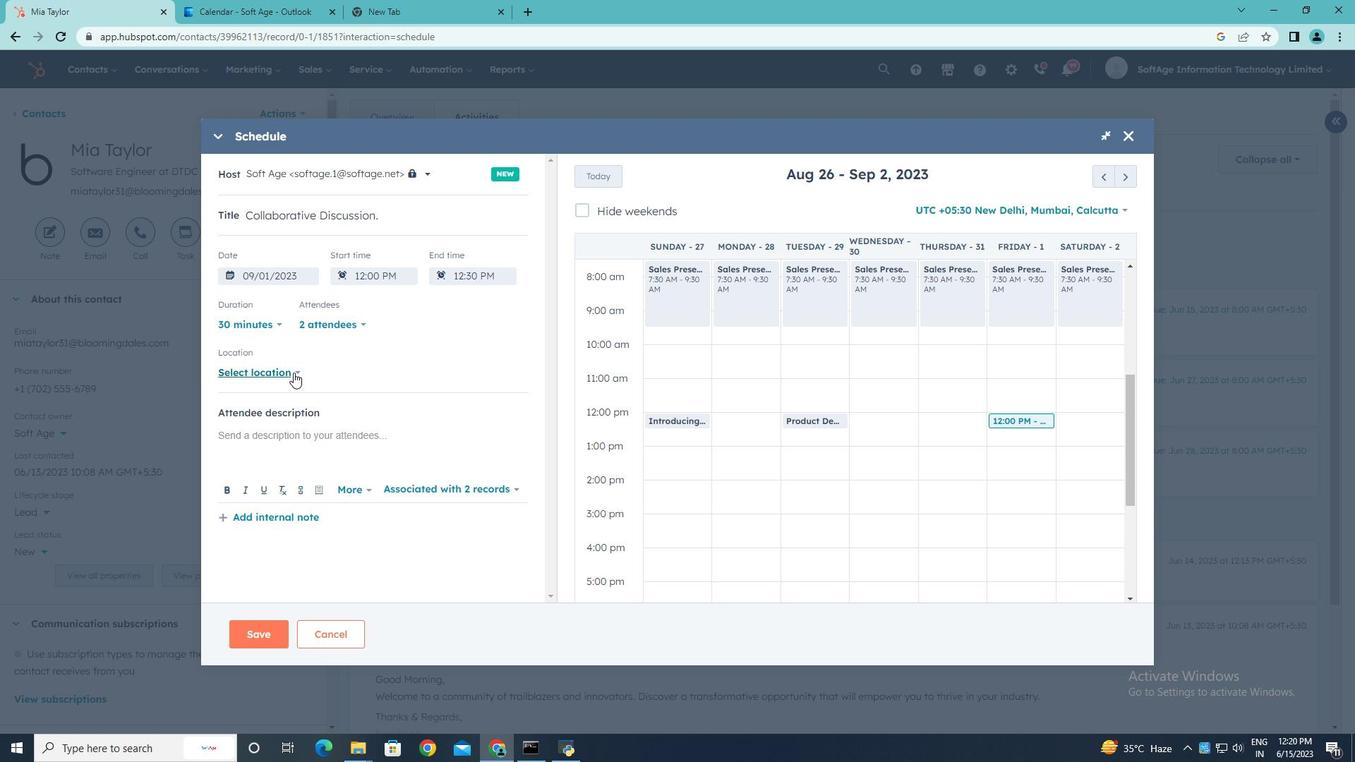 
Action: Mouse moved to (344, 366)
Screenshot: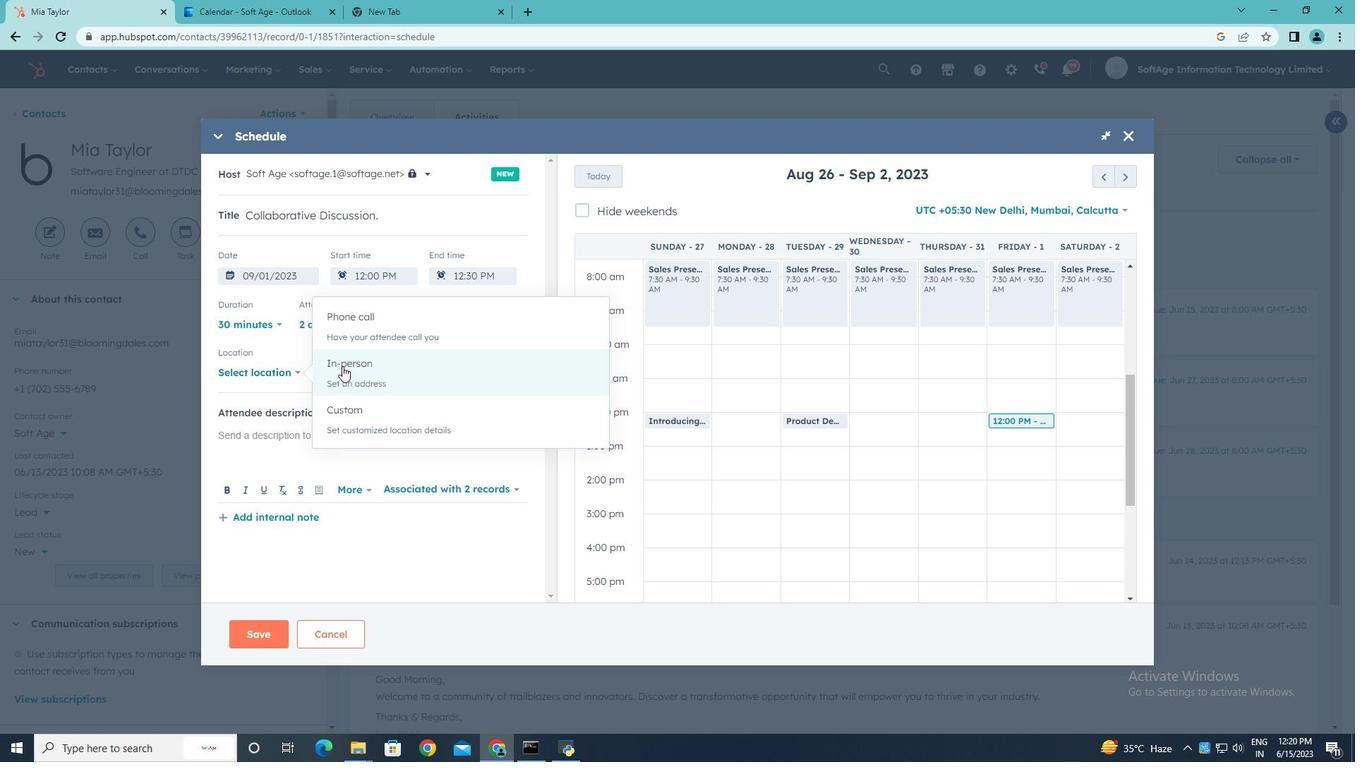 
Action: Mouse pressed left at (344, 366)
Screenshot: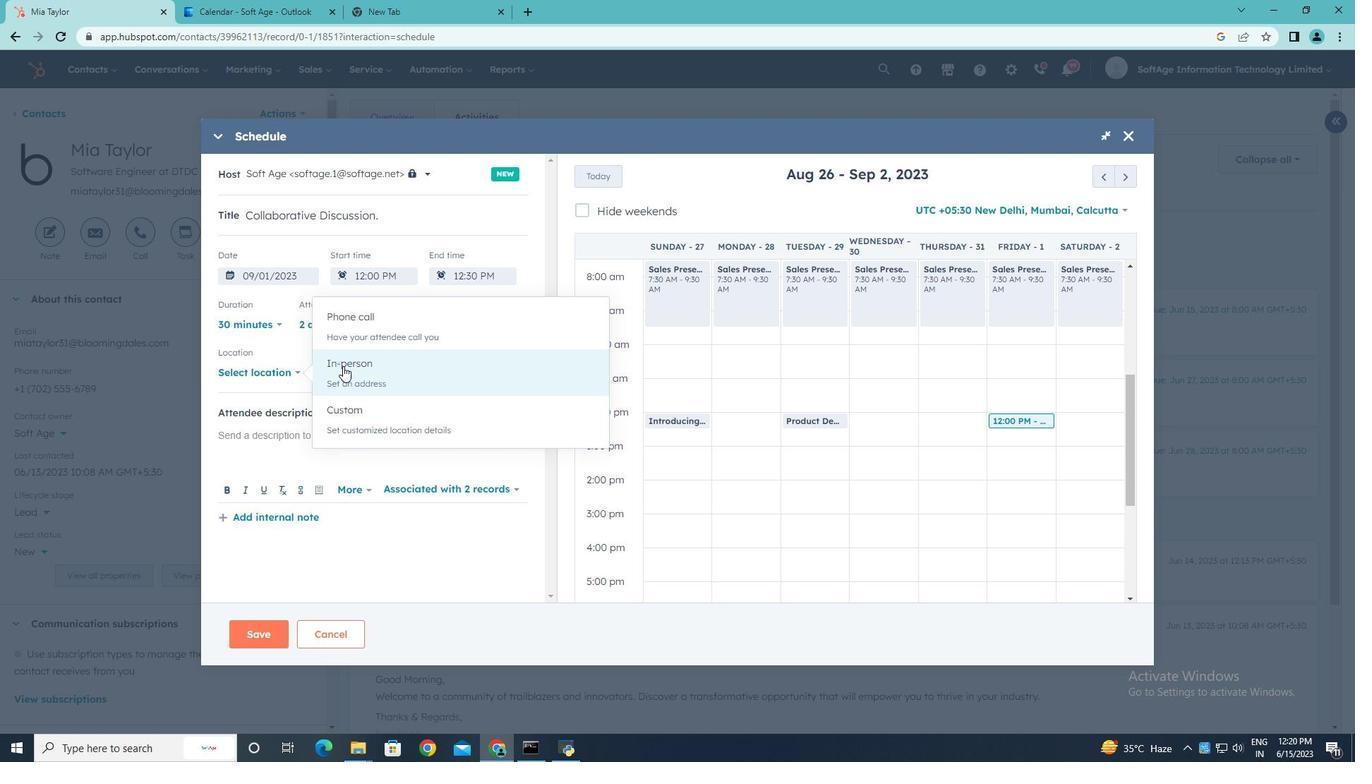 
Action: Mouse moved to (336, 374)
Screenshot: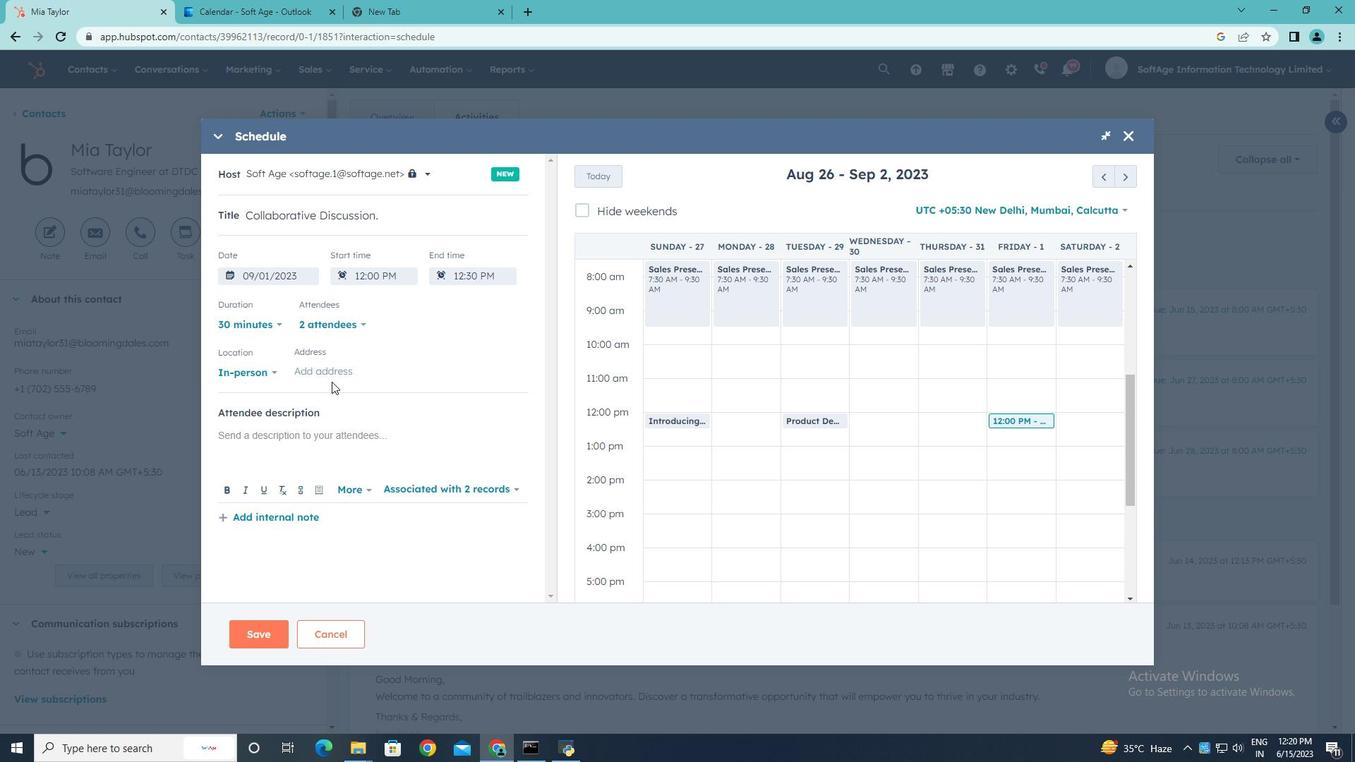 
Action: Mouse pressed left at (336, 374)
Screenshot: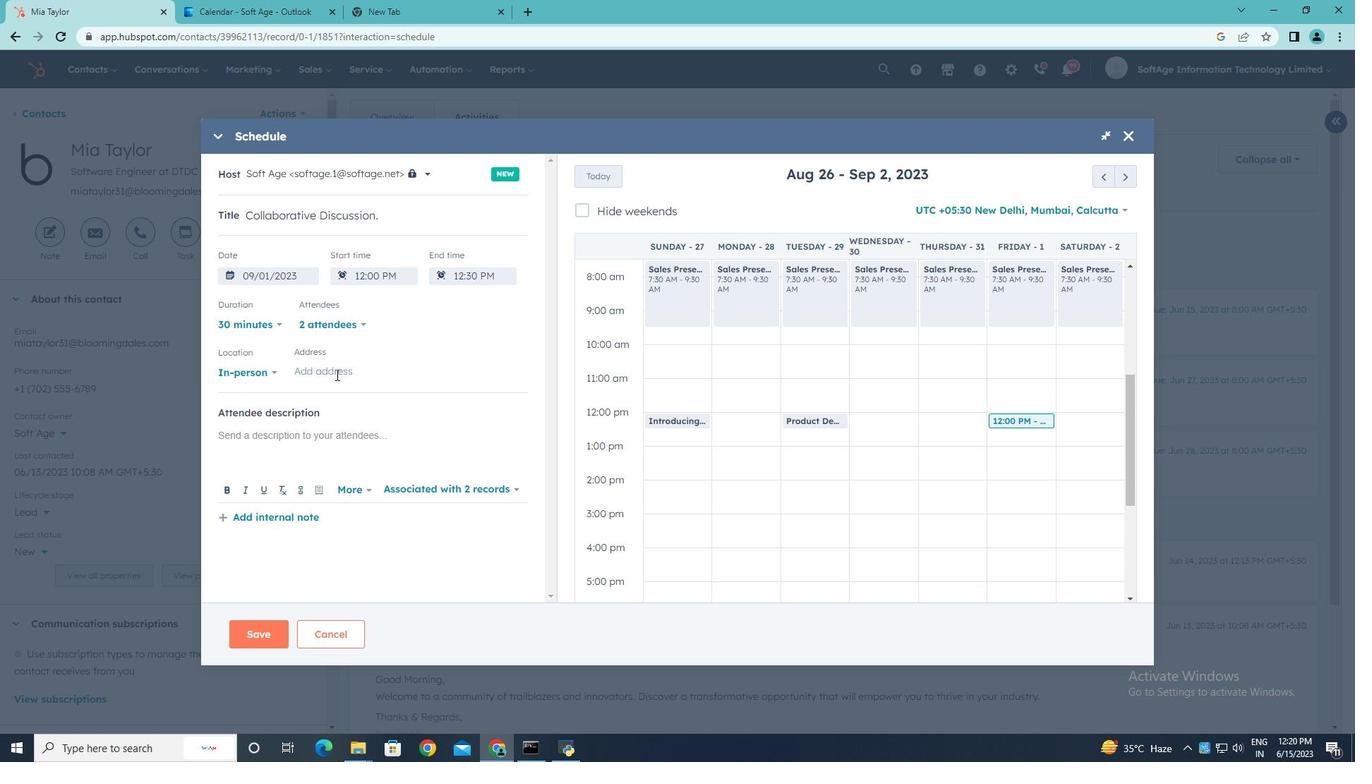 
Action: Mouse moved to (334, 374)
Screenshot: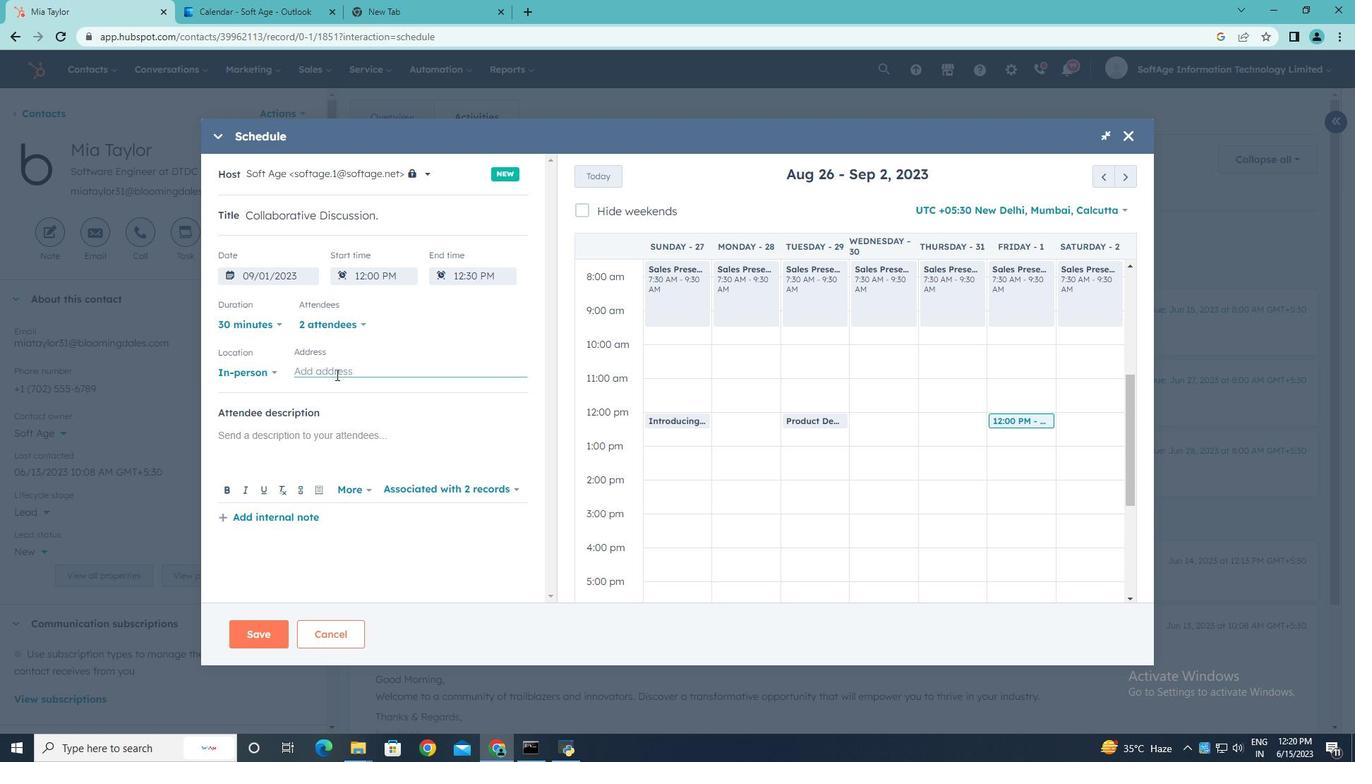 
Action: Key pressed <Key.shift>New<Key.space><Key.shift>York
Screenshot: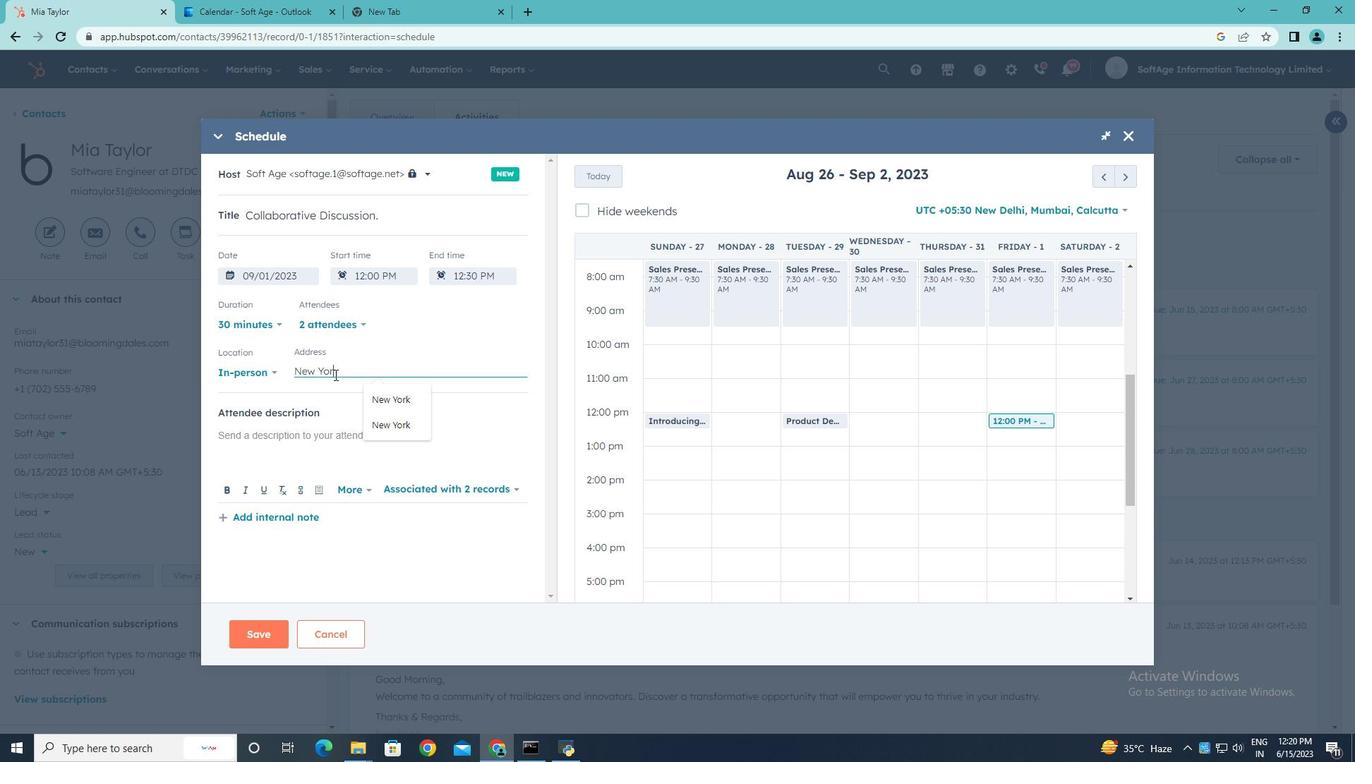 
Action: Mouse moved to (286, 434)
Screenshot: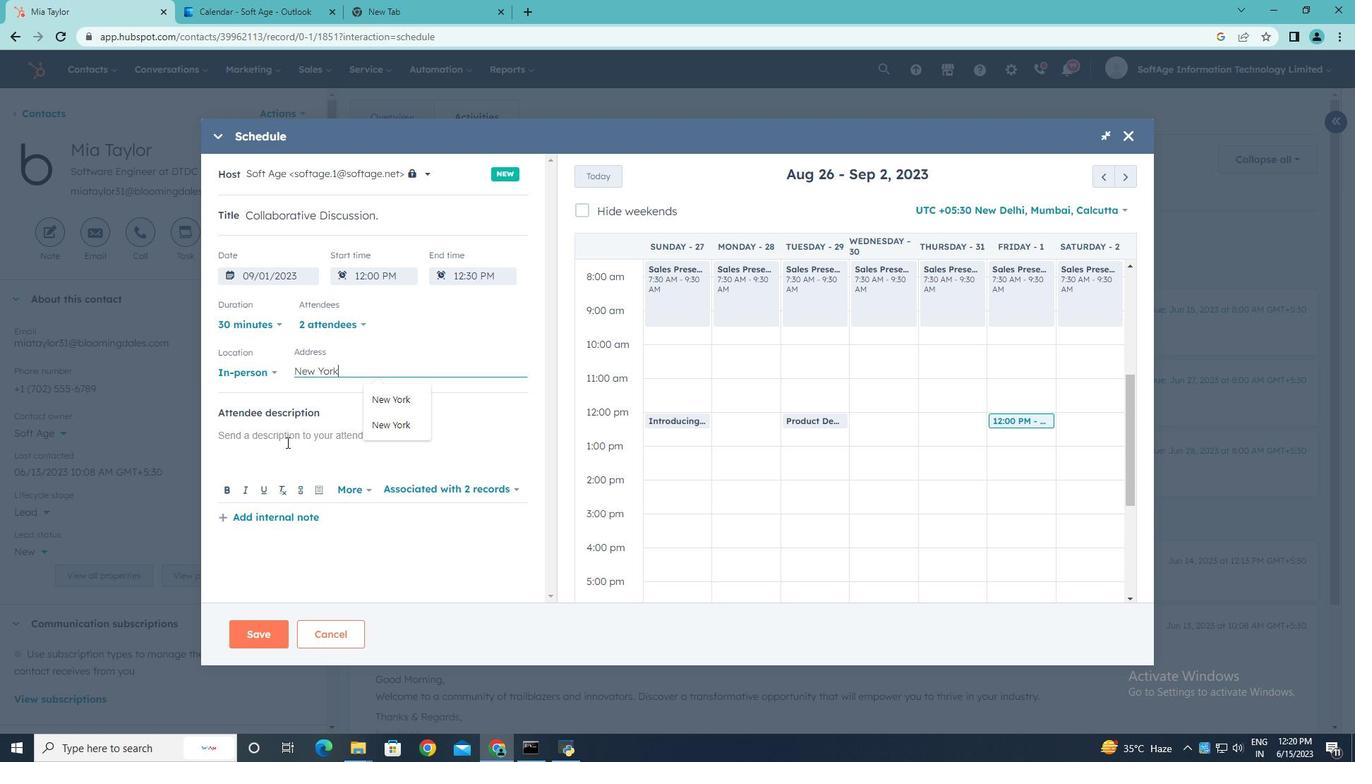 
Action: Mouse pressed left at (286, 434)
Screenshot: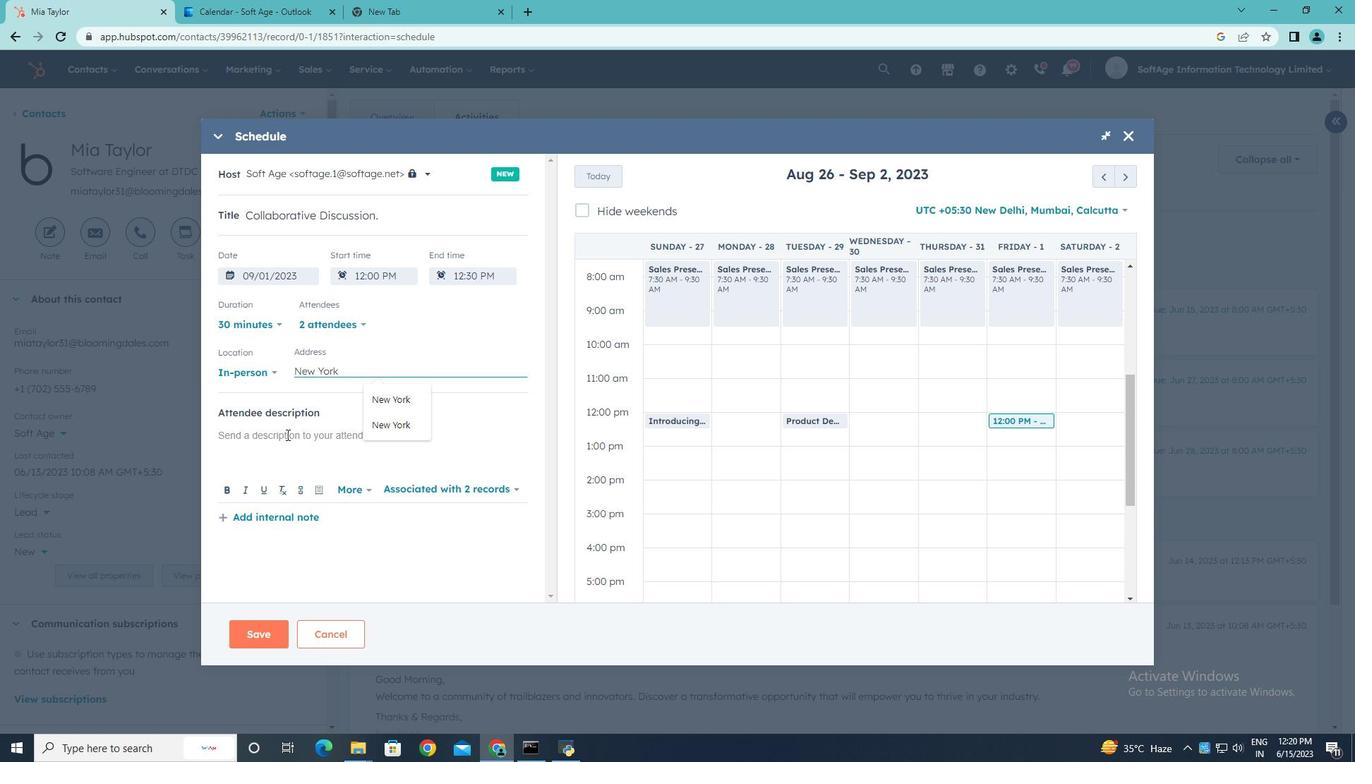 
Action: Key pressed <Key.shift><Key.shift><Key.shift>Kindlty<Key.backspace><Key.backspace>y<Key.space>join<Key.space>this<Key.space>meeting<Key.space>to<Key.space>understand<Key.space><Key.shift><Key.shift>Product<Key.space><Key.shift>Demo<Key.space><Key.shift>A<Key.backspace>and<Key.space><Key.shift>Service<Key.space><Key.shift>Presentation..
Screenshot: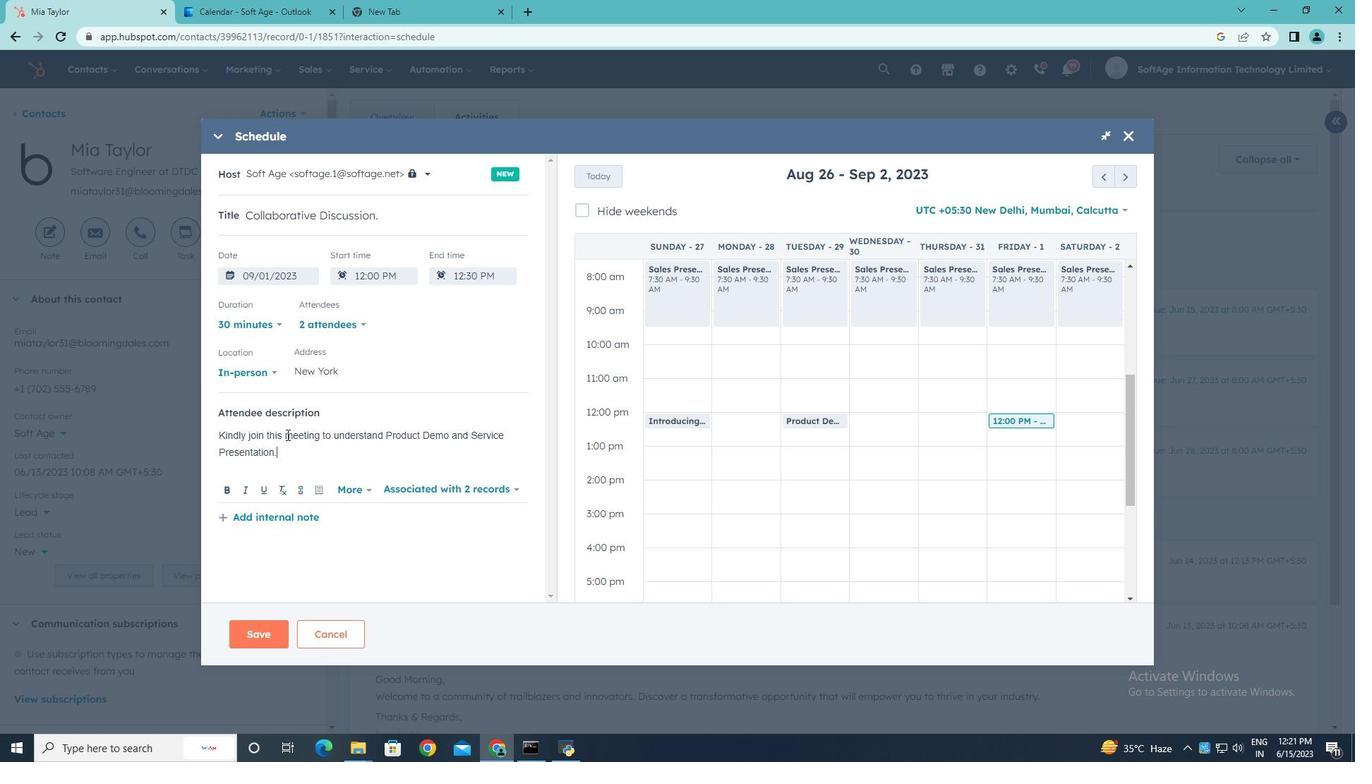 
Action: Mouse moved to (247, 636)
Screenshot: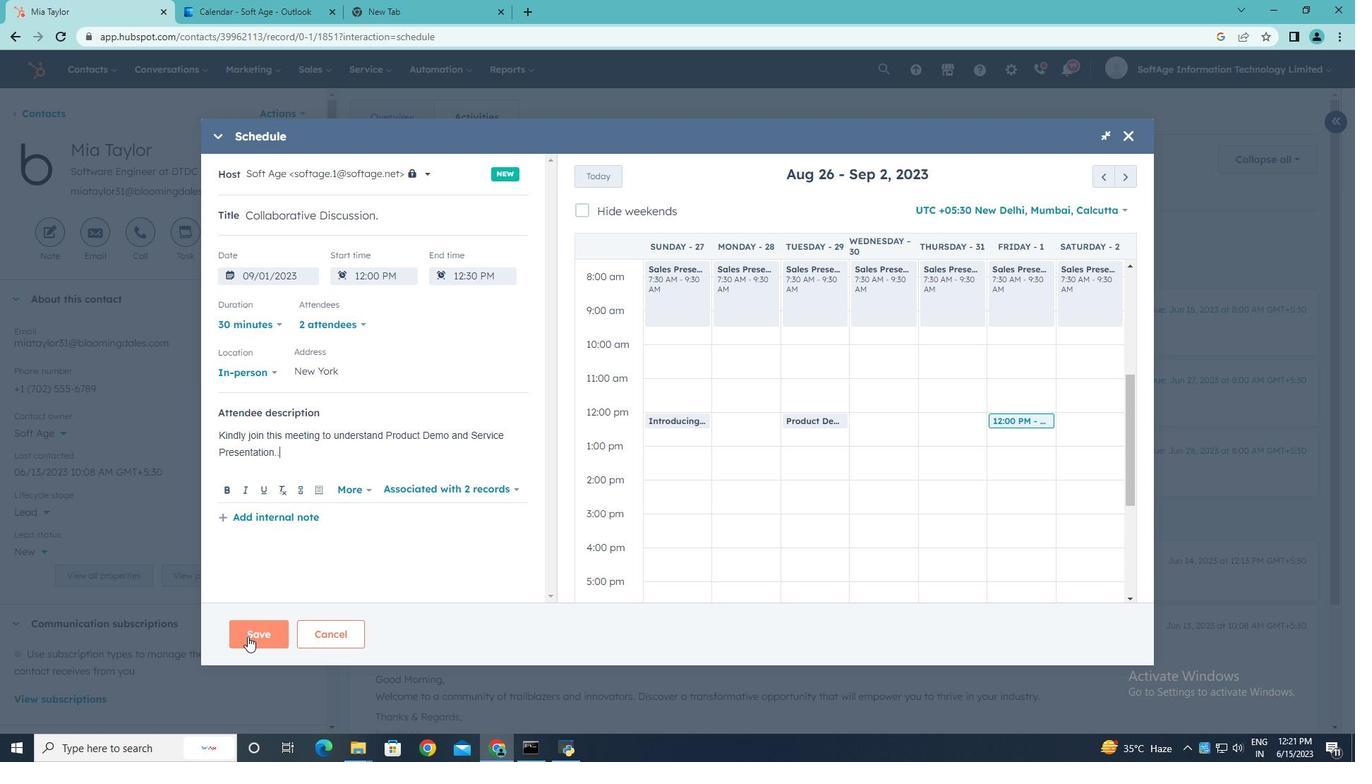 
Action: Mouse pressed left at (247, 636)
Screenshot: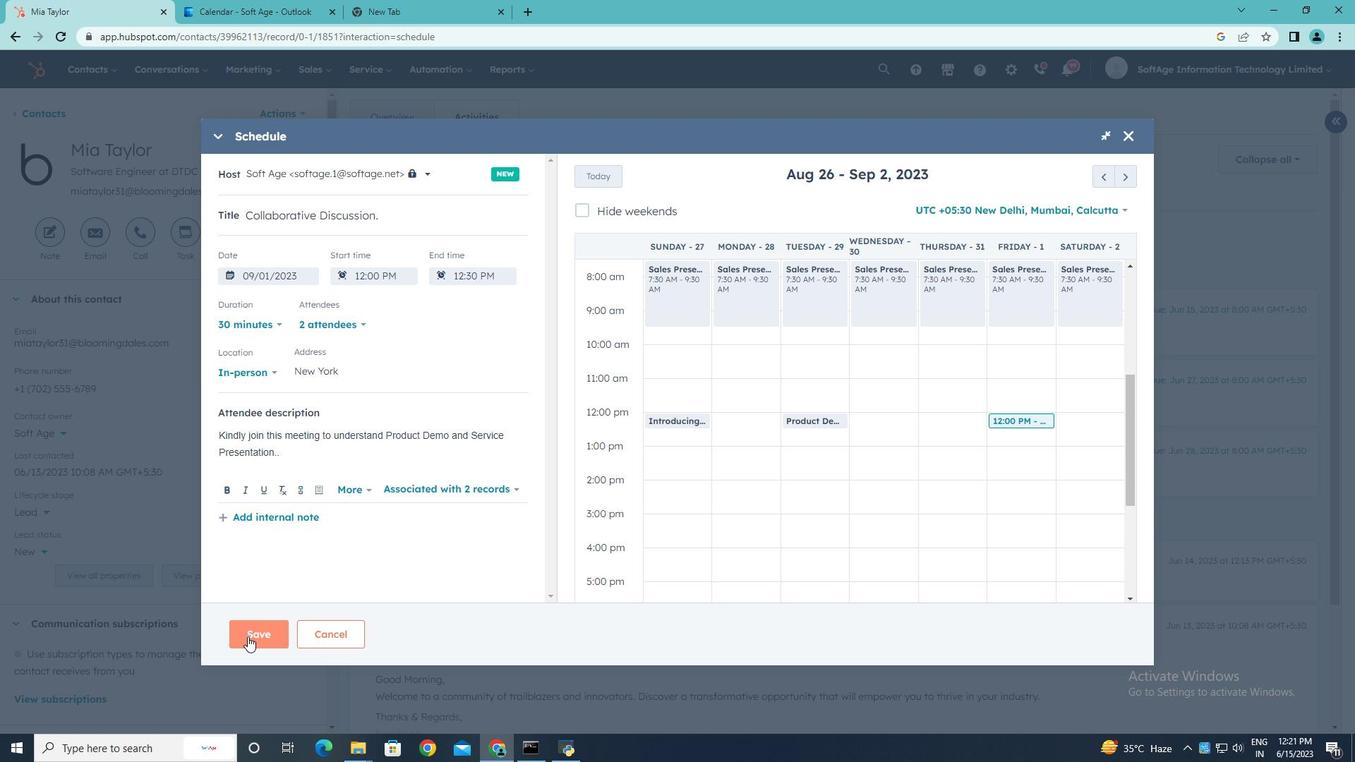 
Action: Mouse moved to (252, 633)
Screenshot: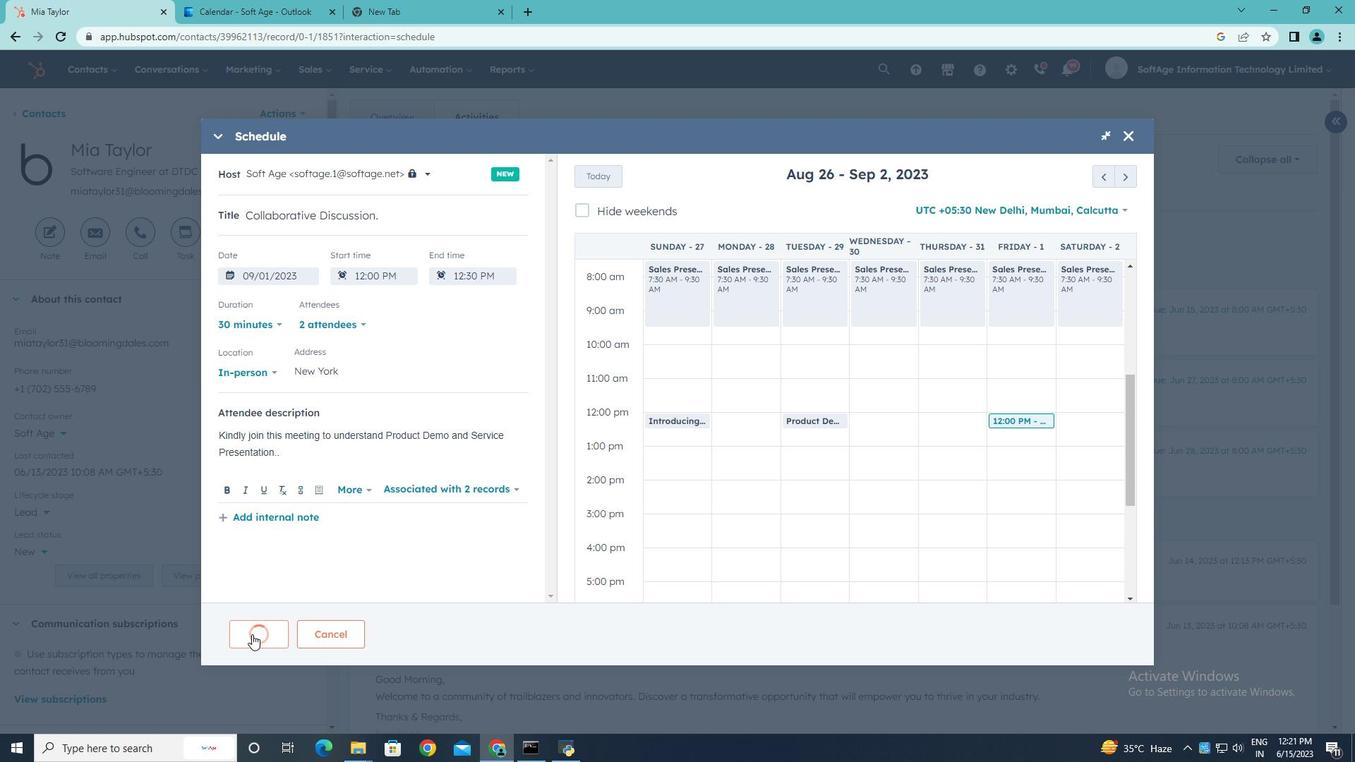 
Action: Mouse pressed left at (252, 633)
Screenshot: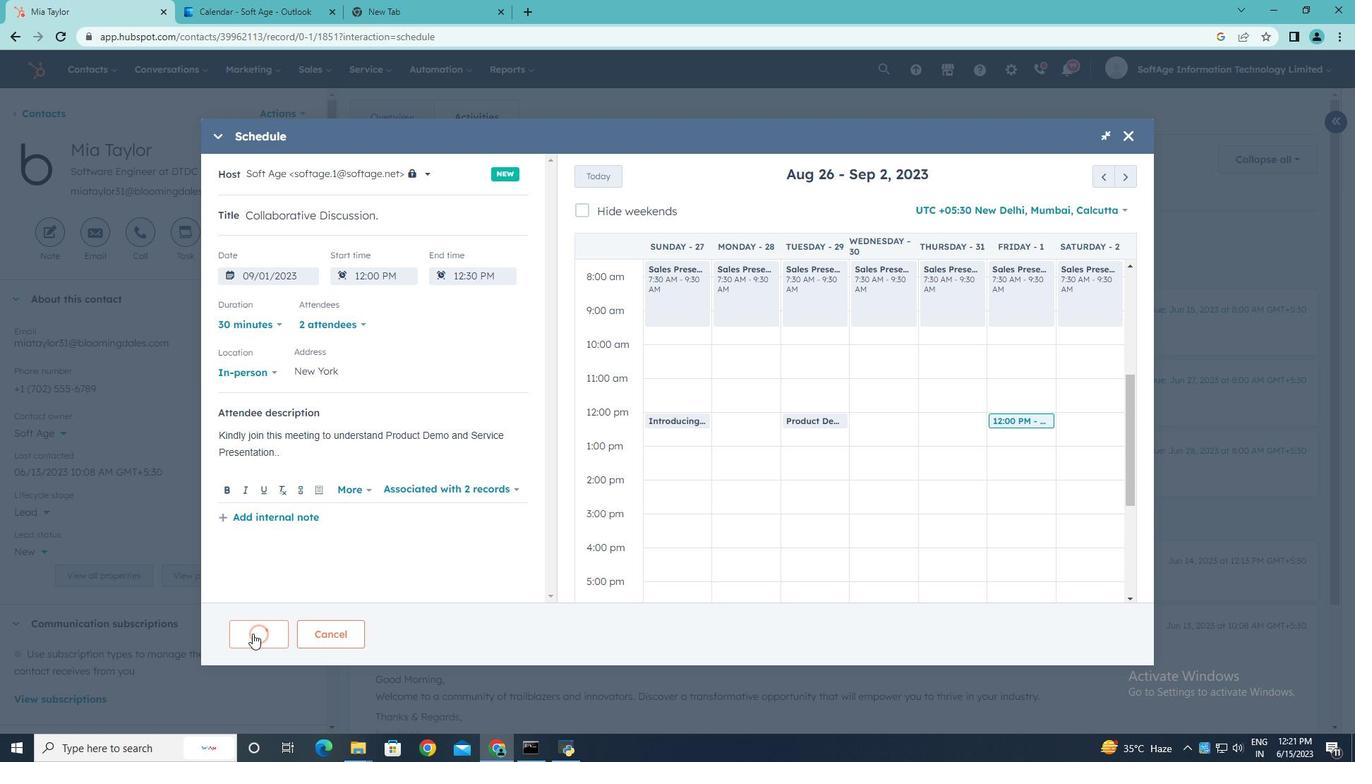 
Action: Mouse pressed left at (252, 633)
Screenshot: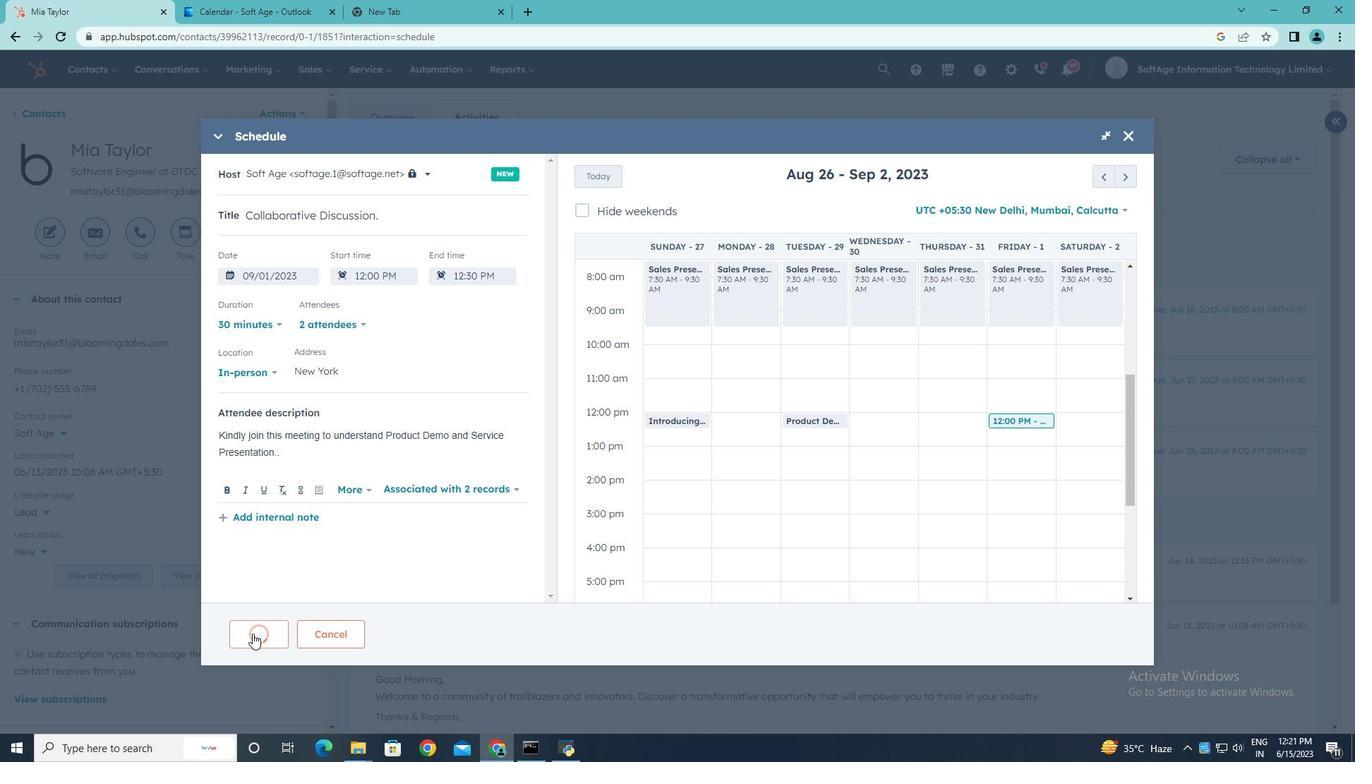 
